 Task: Search one way flight ticket for 1 adult, 1 child, 1 infant in seat in premium economy from Christiansted,st. Croix: Henry E. Rohlsen Airport to Greensboro: Piedmont Triad International Airport on 5-1-2023. Choice of flights is Alaska. Number of bags: 2 carry on bags and 4 checked bags. Price is upto 105000. Outbound departure time preference is 14:00.
Action: Mouse moved to (261, 378)
Screenshot: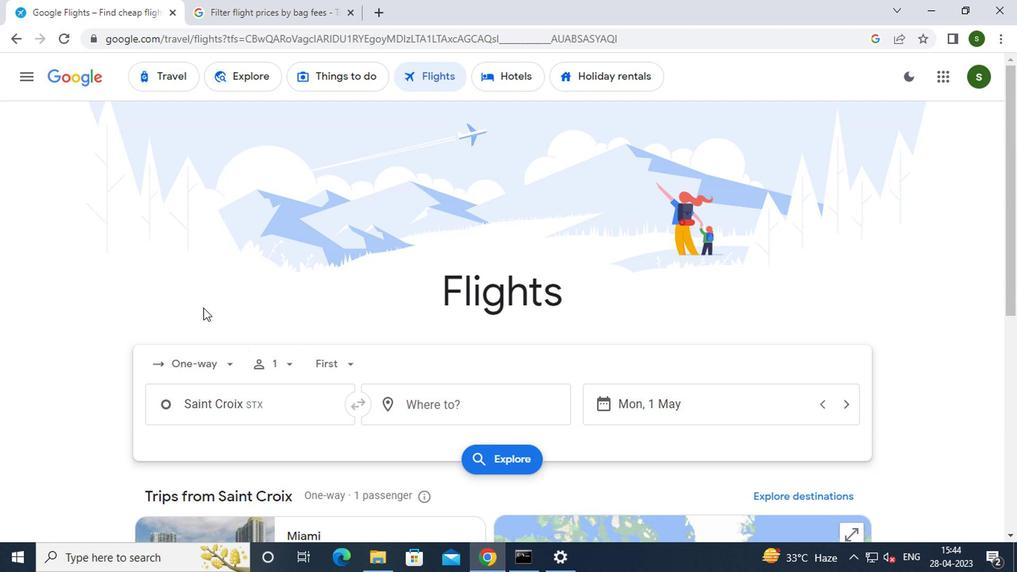 
Action: Mouse pressed left at (261, 378)
Screenshot: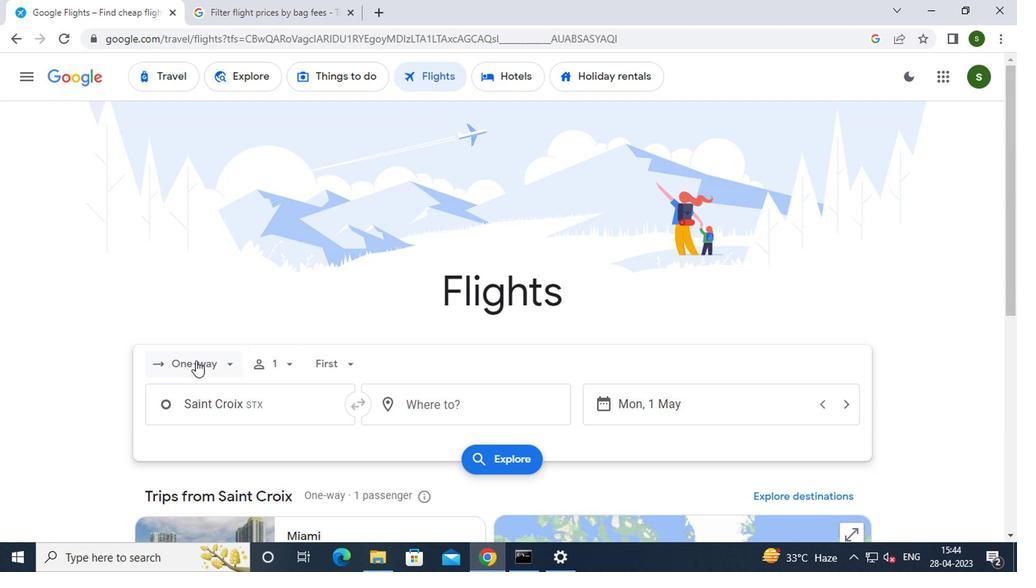 
Action: Mouse moved to (292, 427)
Screenshot: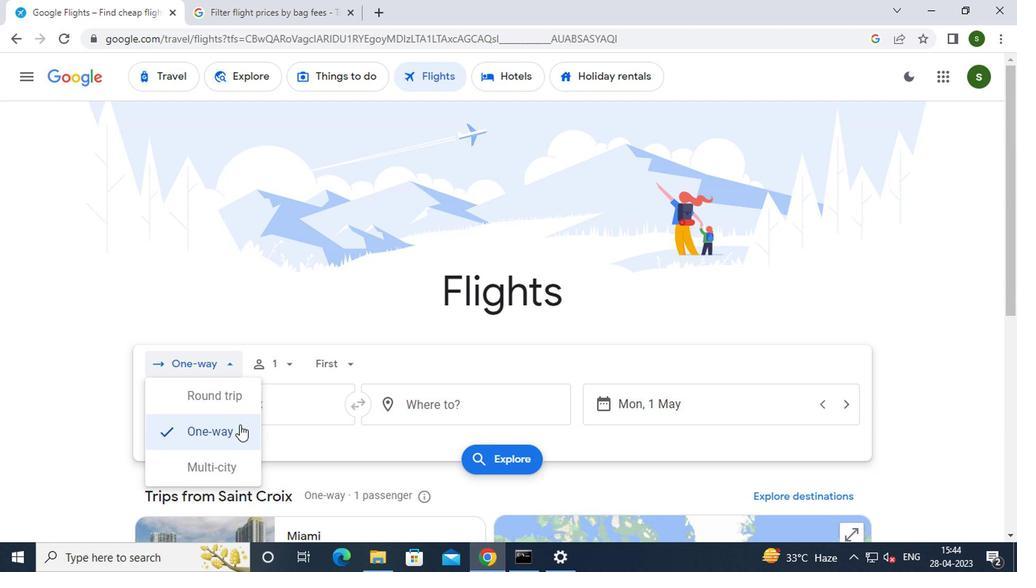 
Action: Mouse pressed left at (292, 427)
Screenshot: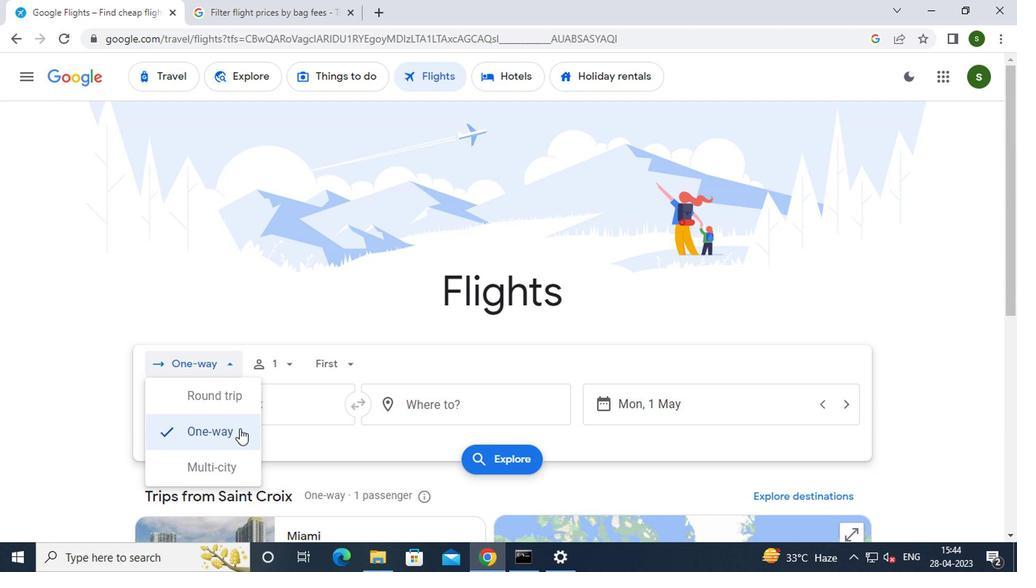 
Action: Mouse moved to (320, 381)
Screenshot: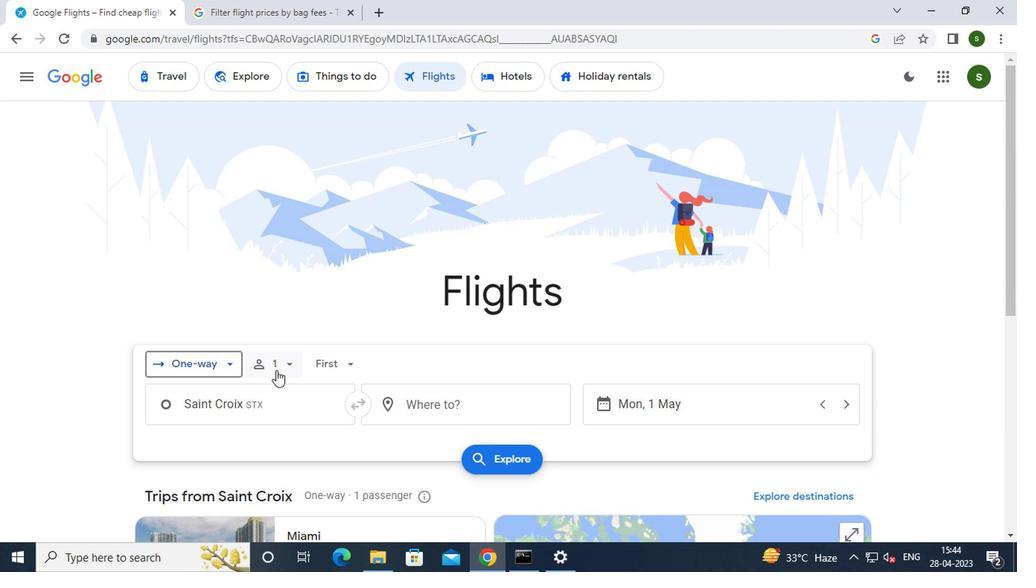 
Action: Mouse pressed left at (320, 381)
Screenshot: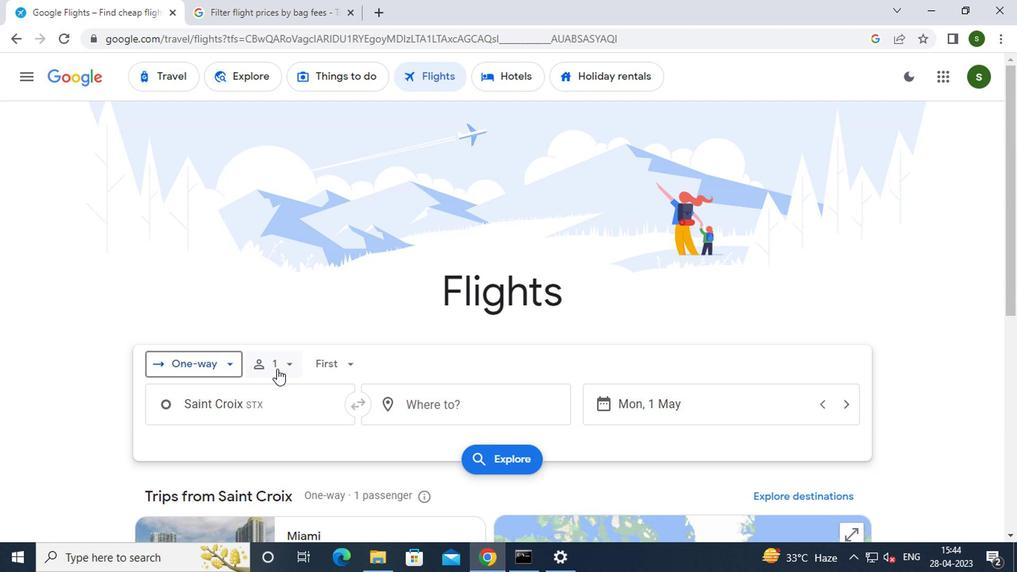 
Action: Mouse moved to (405, 429)
Screenshot: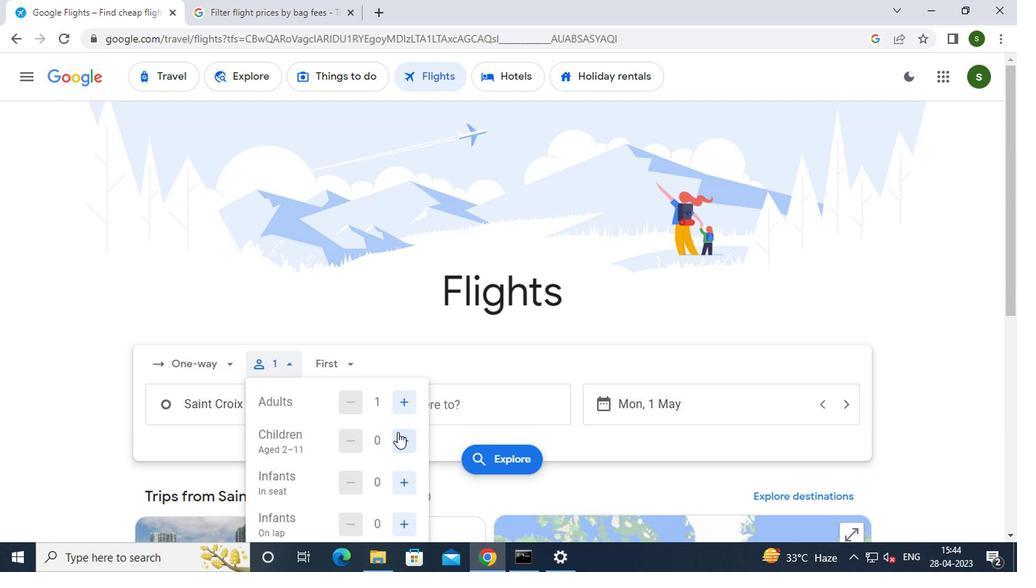
Action: Mouse pressed left at (405, 429)
Screenshot: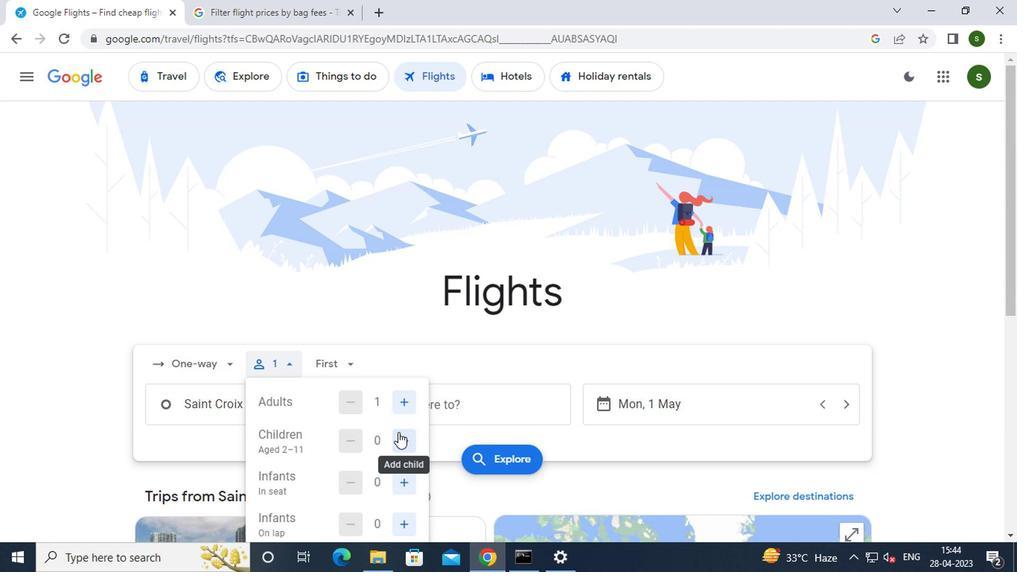 
Action: Mouse moved to (413, 465)
Screenshot: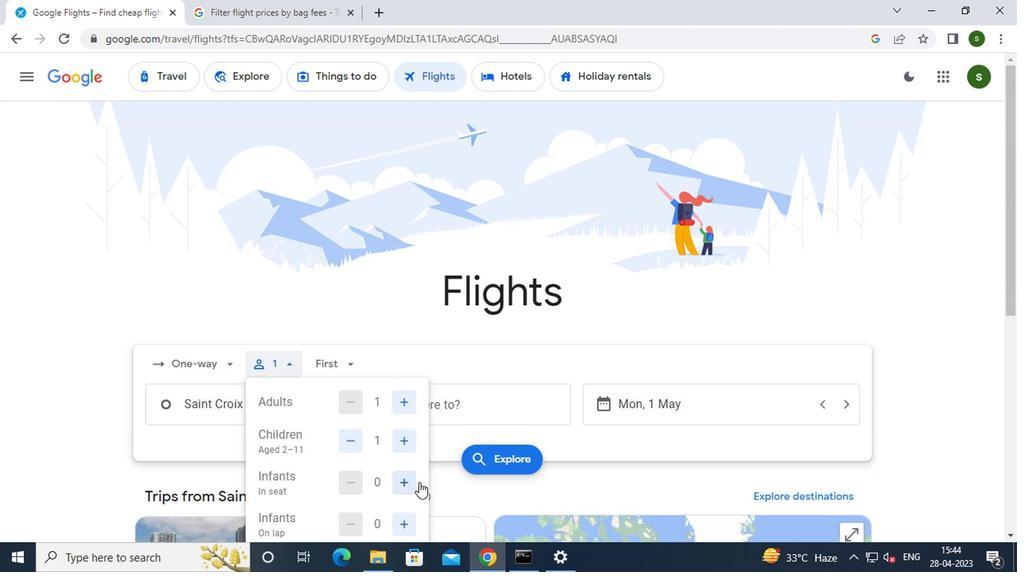 
Action: Mouse pressed left at (413, 465)
Screenshot: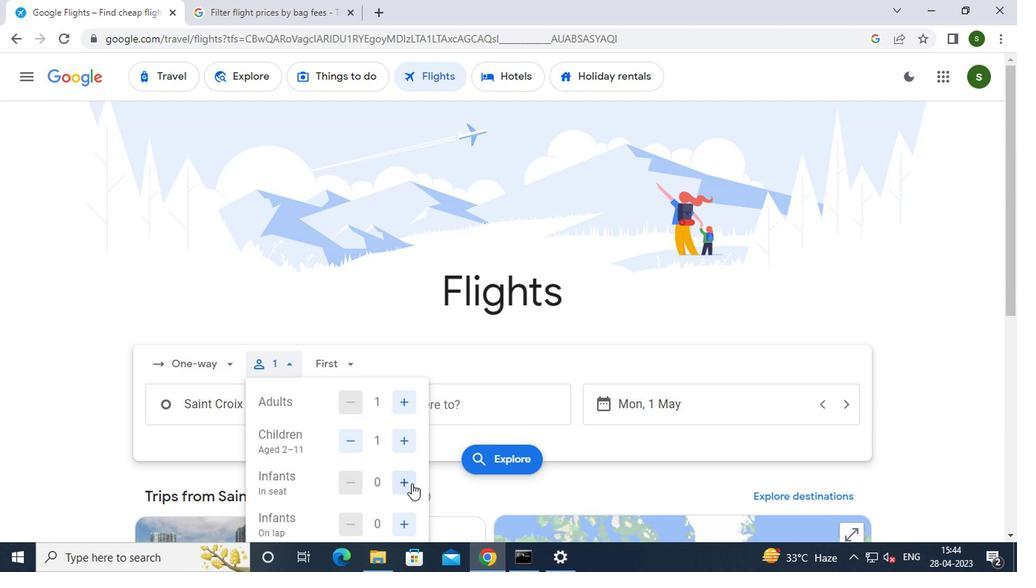 
Action: Mouse moved to (376, 380)
Screenshot: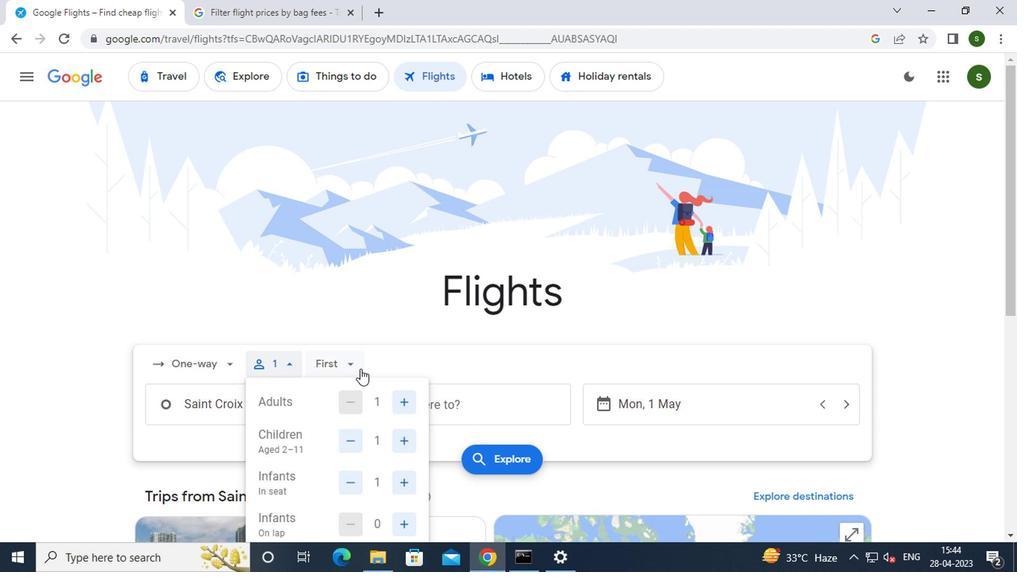 
Action: Mouse pressed left at (376, 380)
Screenshot: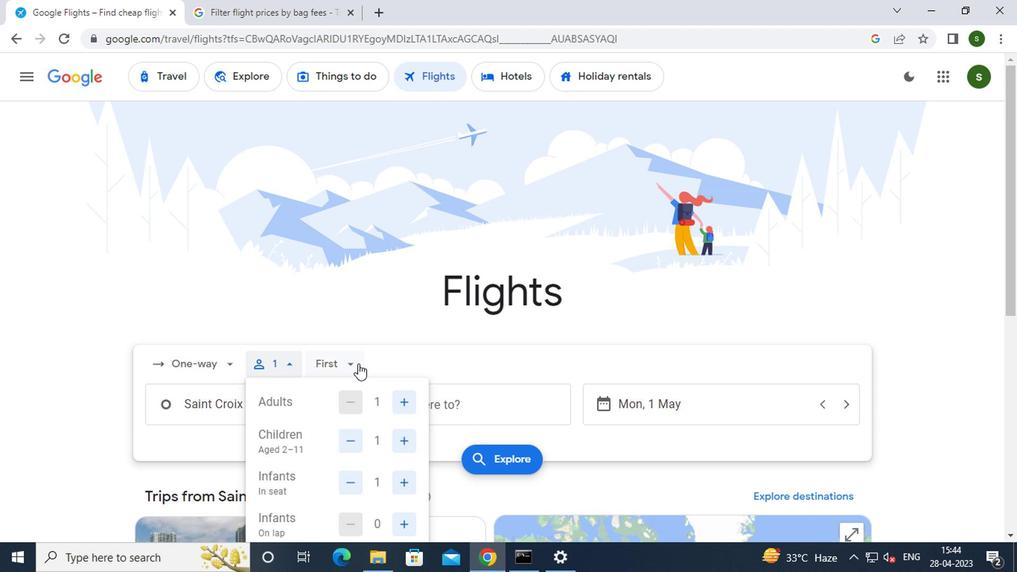 
Action: Mouse moved to (409, 430)
Screenshot: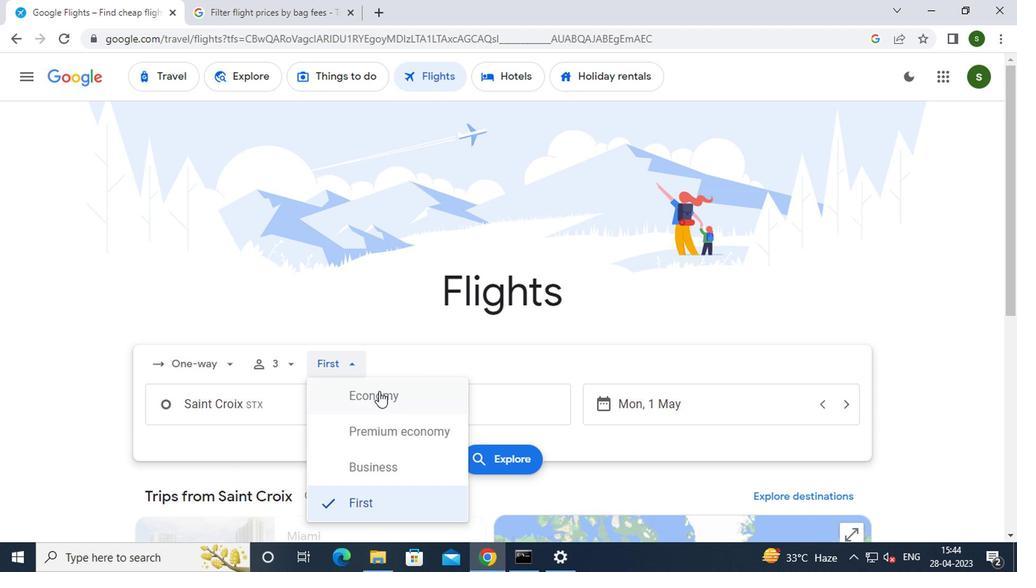 
Action: Mouse pressed left at (409, 430)
Screenshot: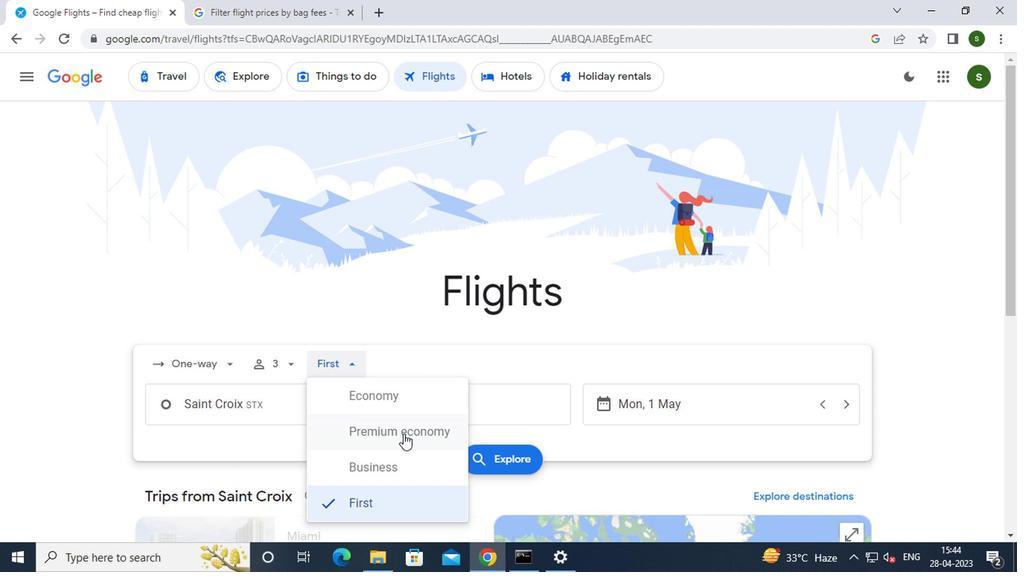 
Action: Mouse moved to (343, 410)
Screenshot: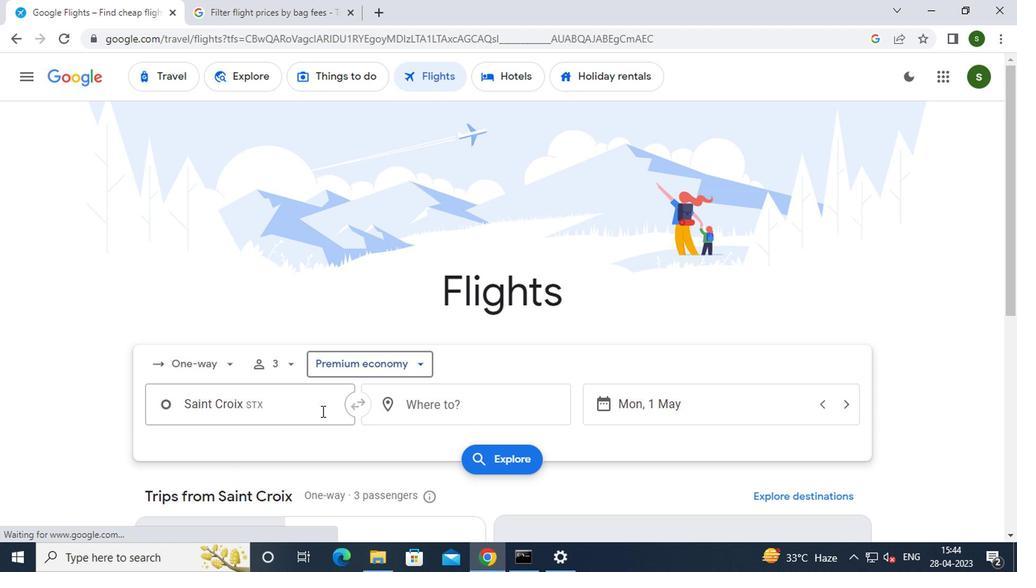 
Action: Mouse pressed left at (343, 410)
Screenshot: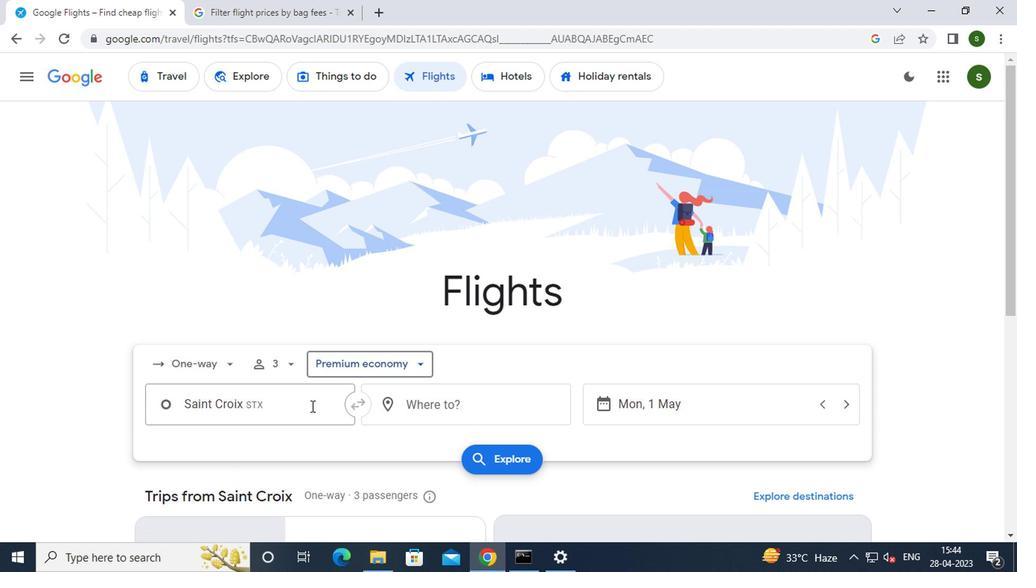 
Action: Key pressed h<Key.caps_lock>enry
Screenshot: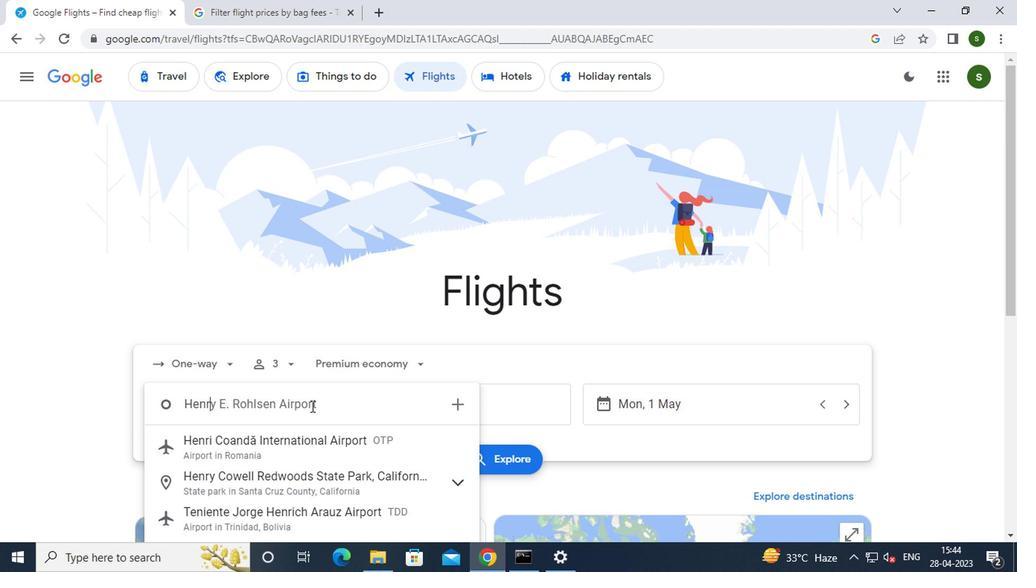 
Action: Mouse moved to (343, 495)
Screenshot: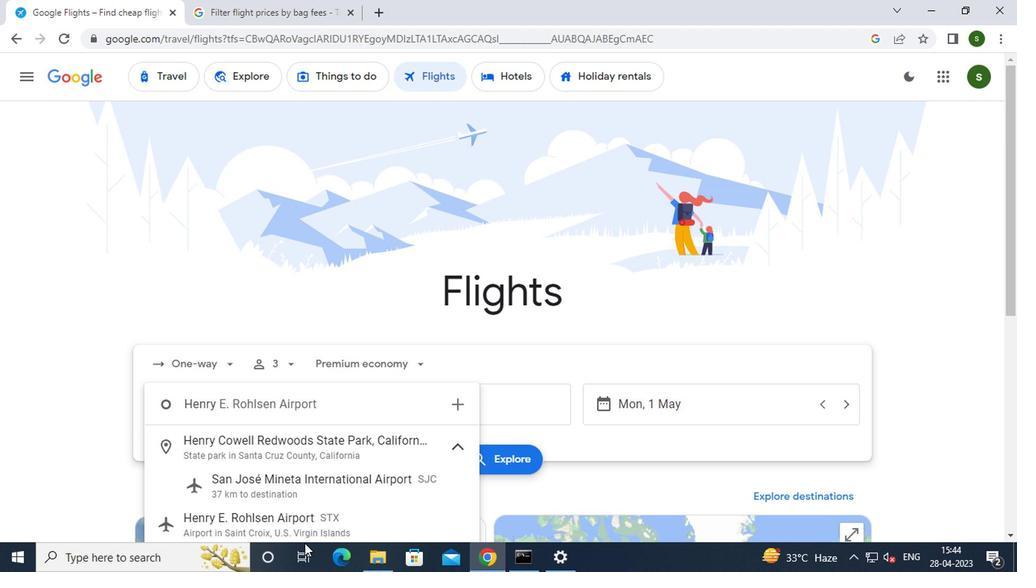 
Action: Mouse pressed left at (343, 495)
Screenshot: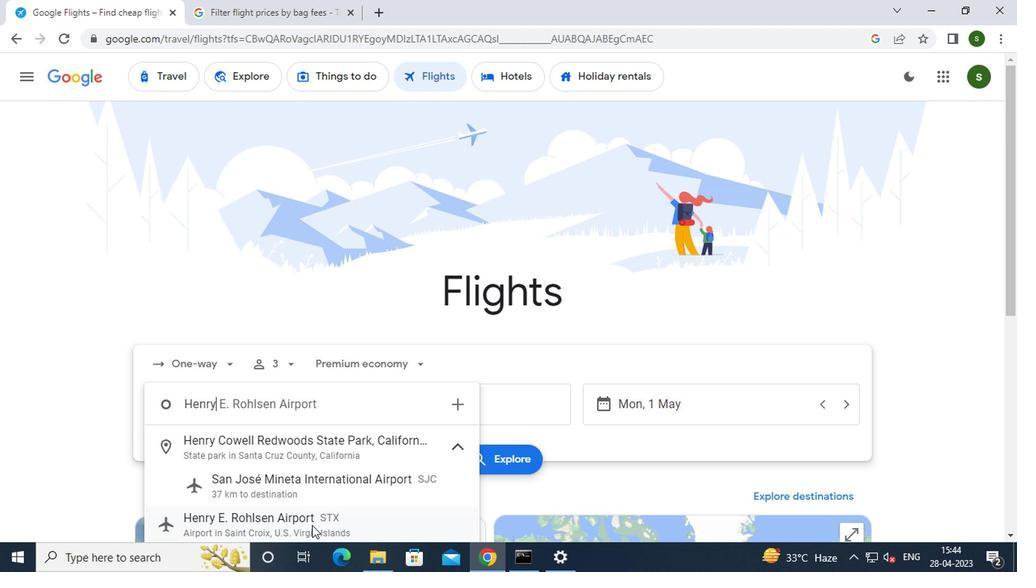 
Action: Mouse moved to (448, 403)
Screenshot: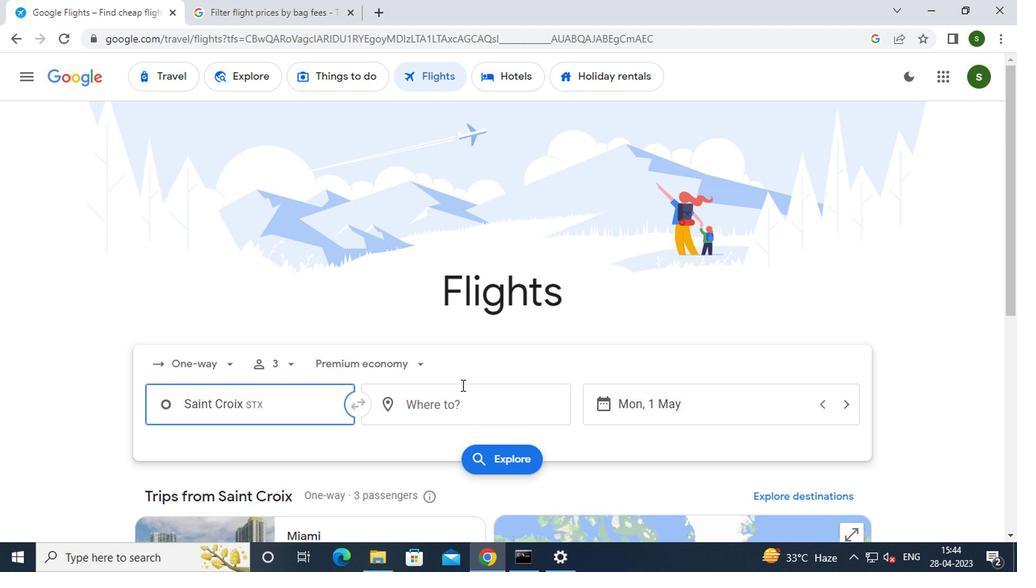 
Action: Mouse pressed left at (448, 403)
Screenshot: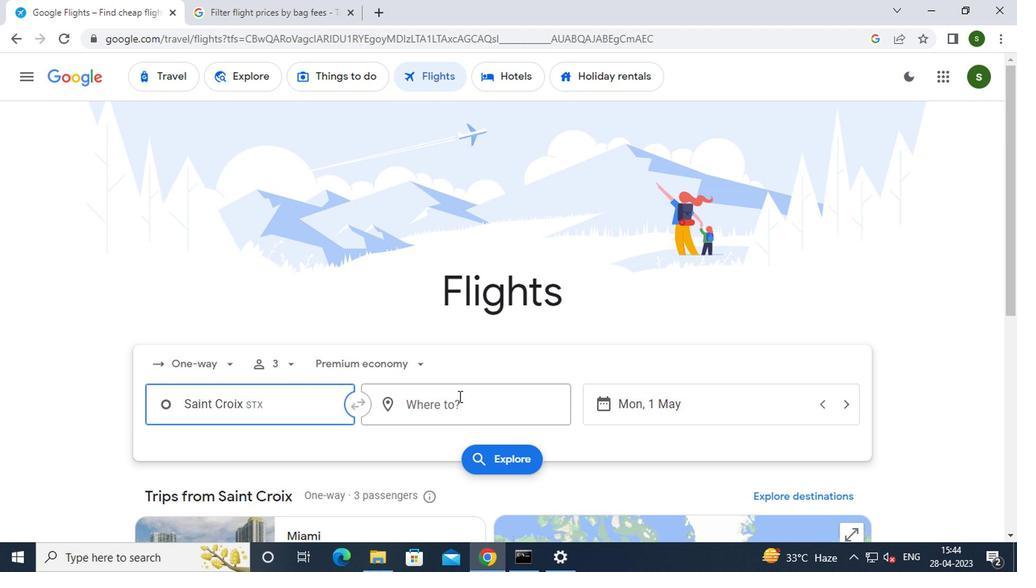 
Action: Key pressed <Key.caps_lock>g<Key.caps_lock>reensboro
Screenshot: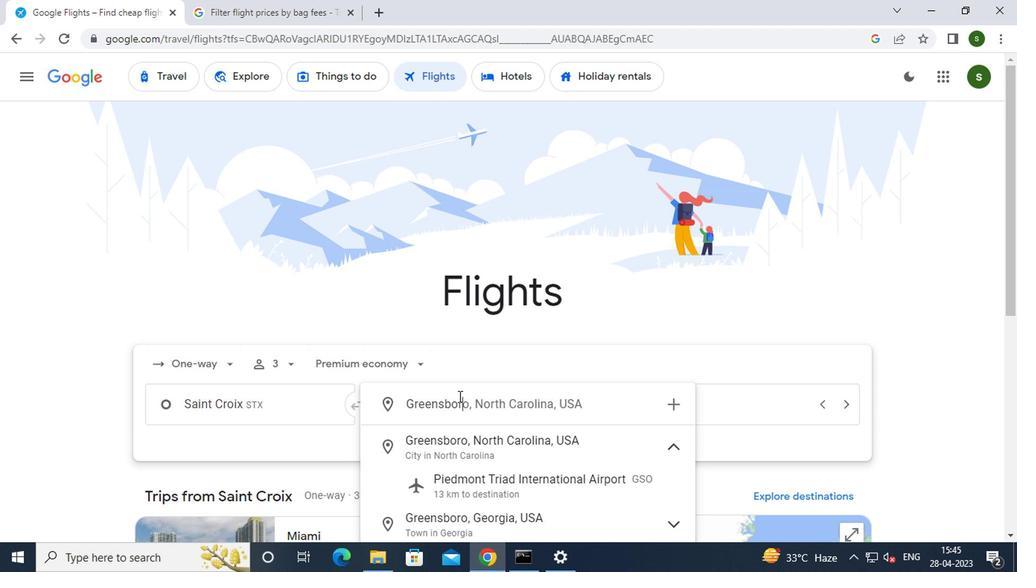 
Action: Mouse moved to (467, 465)
Screenshot: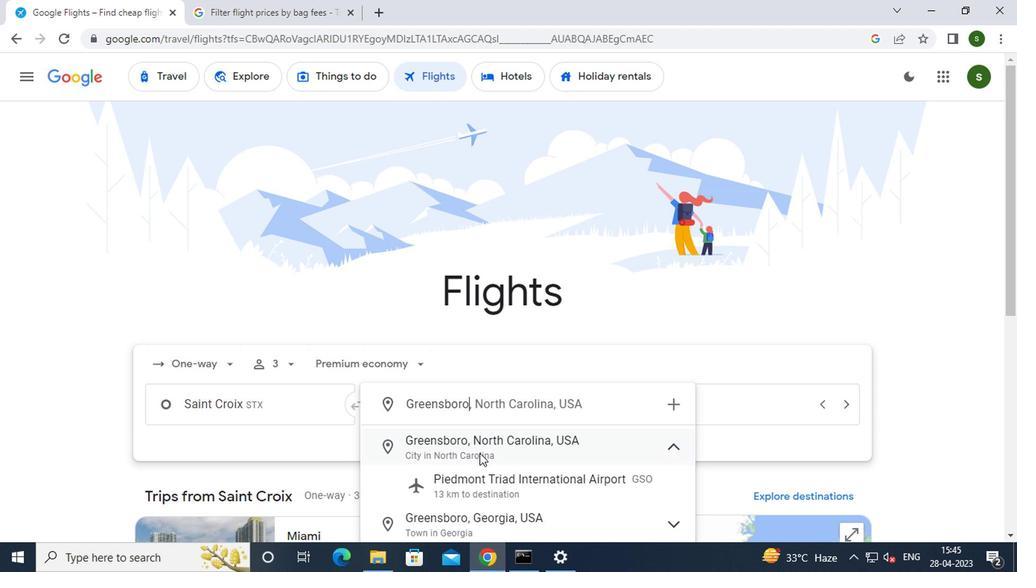 
Action: Mouse pressed left at (467, 465)
Screenshot: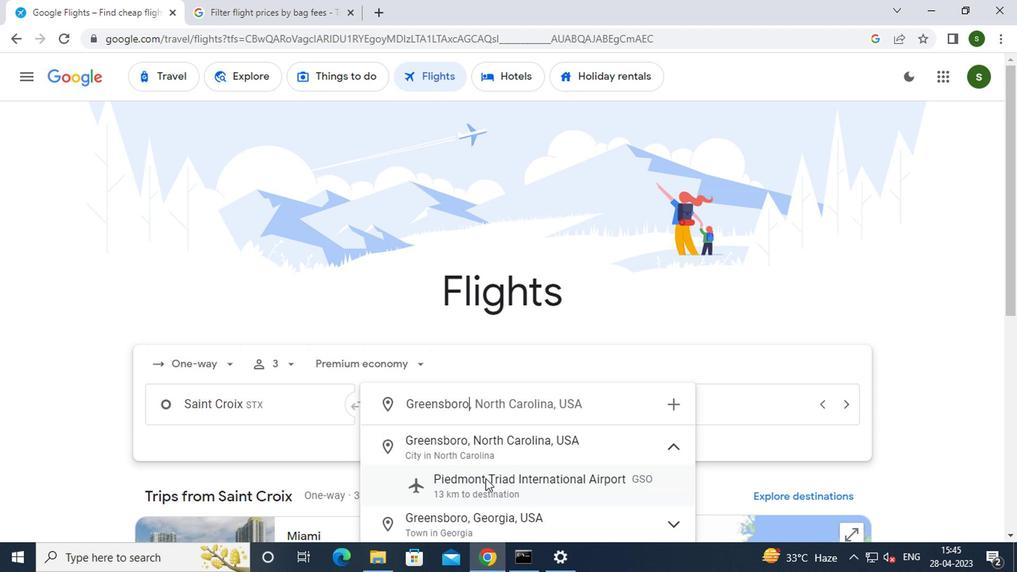 
Action: Mouse moved to (635, 408)
Screenshot: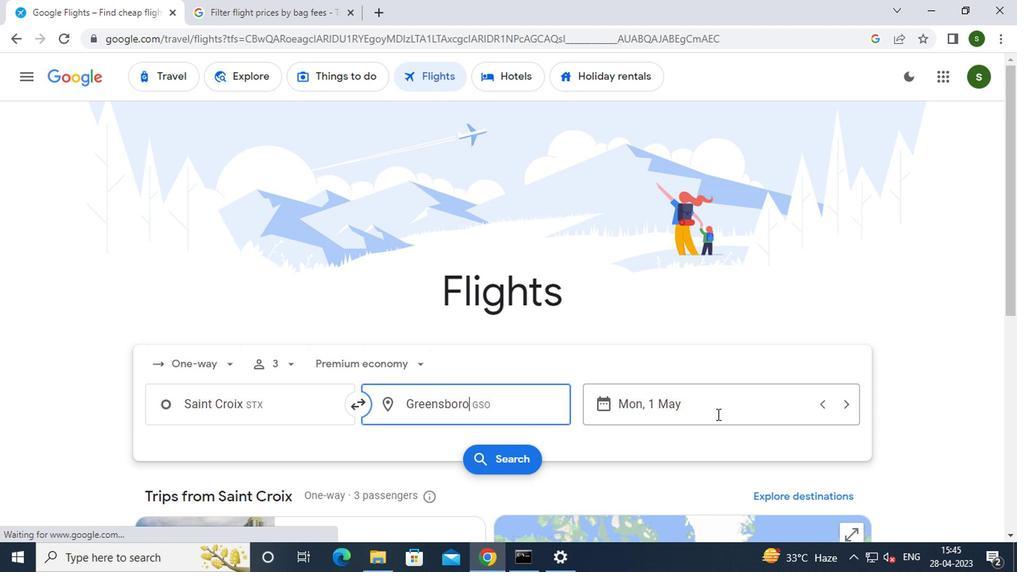 
Action: Mouse pressed left at (635, 408)
Screenshot: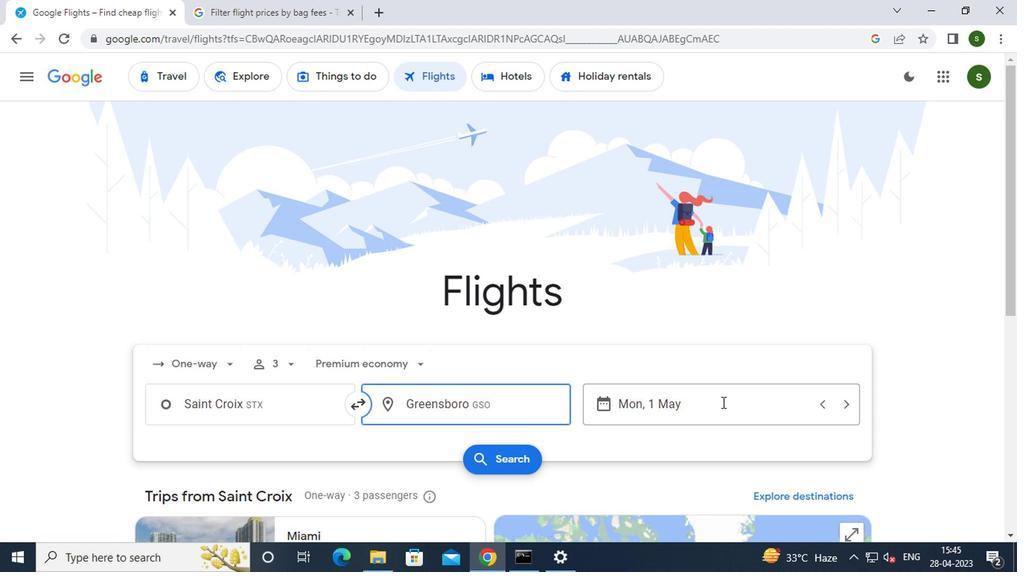 
Action: Mouse moved to (581, 307)
Screenshot: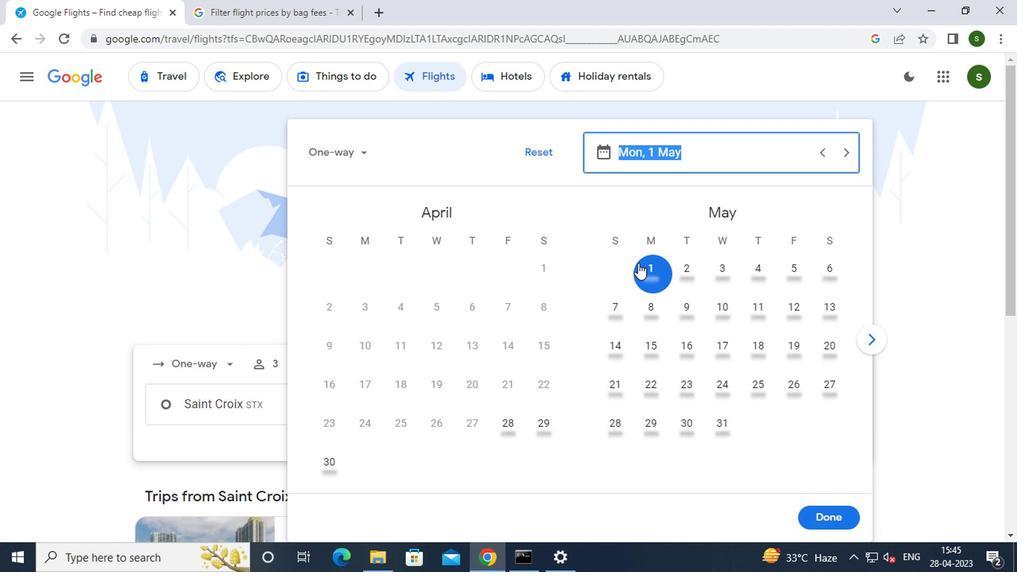 
Action: Mouse pressed left at (581, 307)
Screenshot: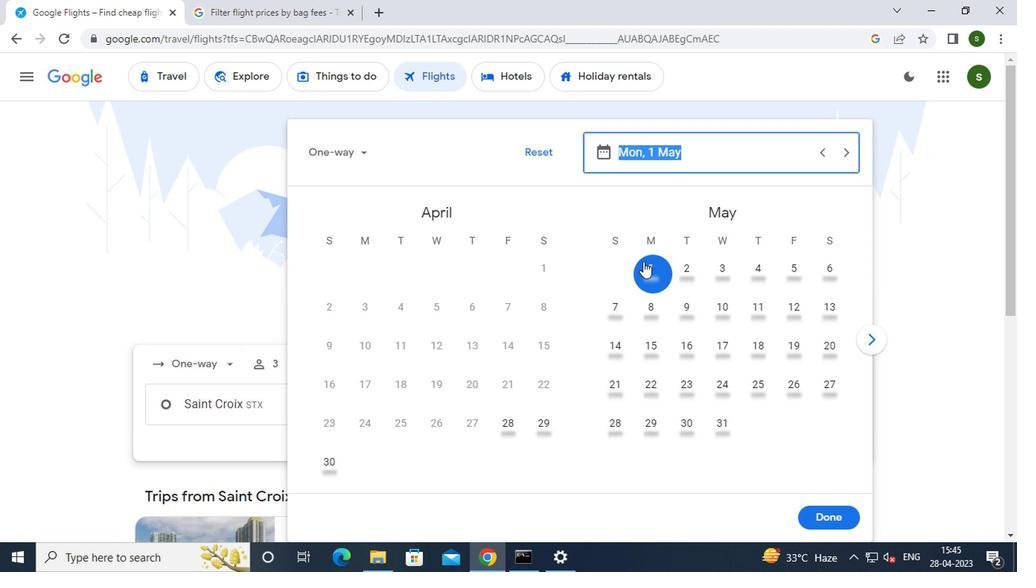 
Action: Mouse moved to (713, 490)
Screenshot: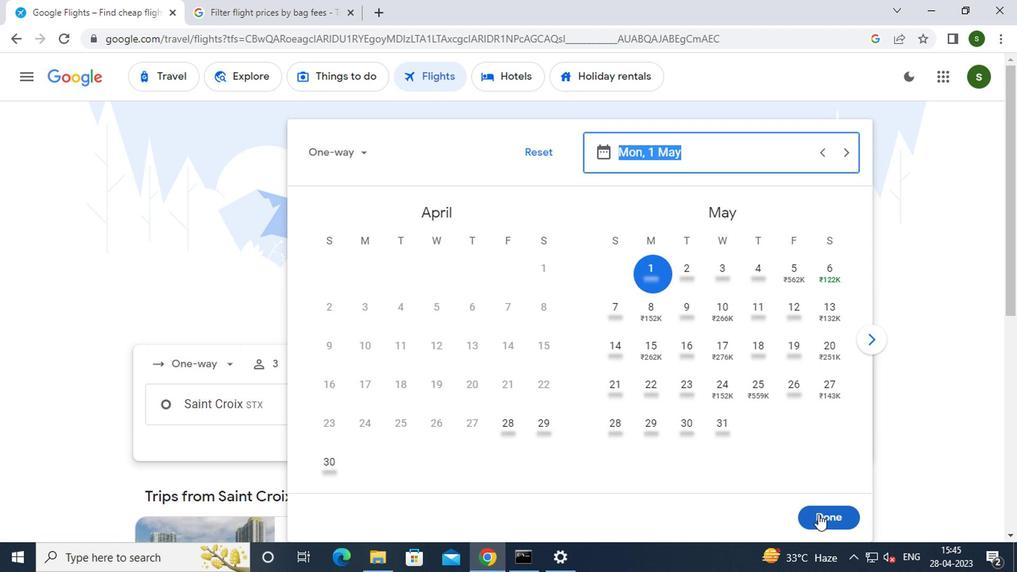 
Action: Mouse pressed left at (713, 490)
Screenshot: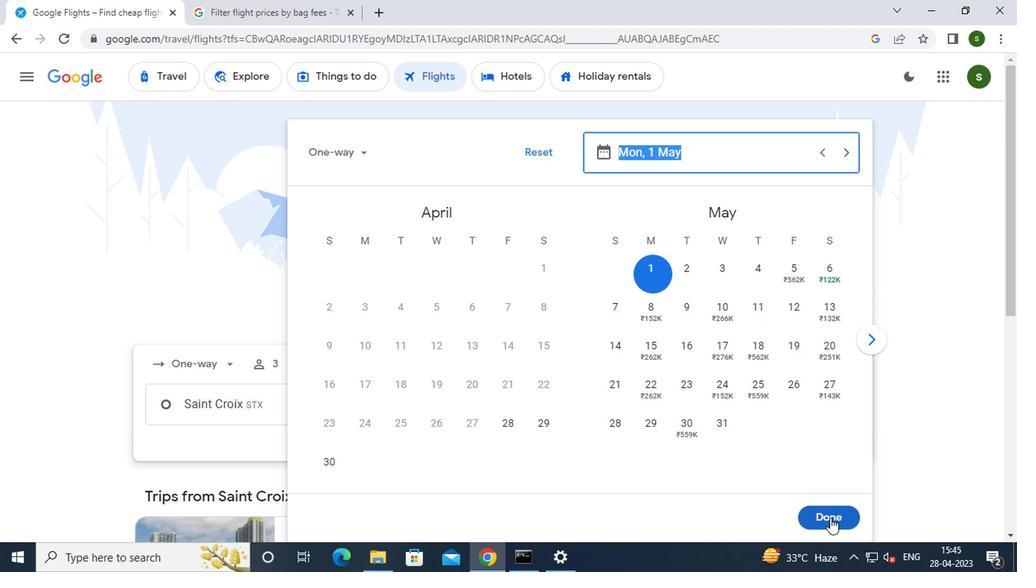 
Action: Mouse moved to (493, 447)
Screenshot: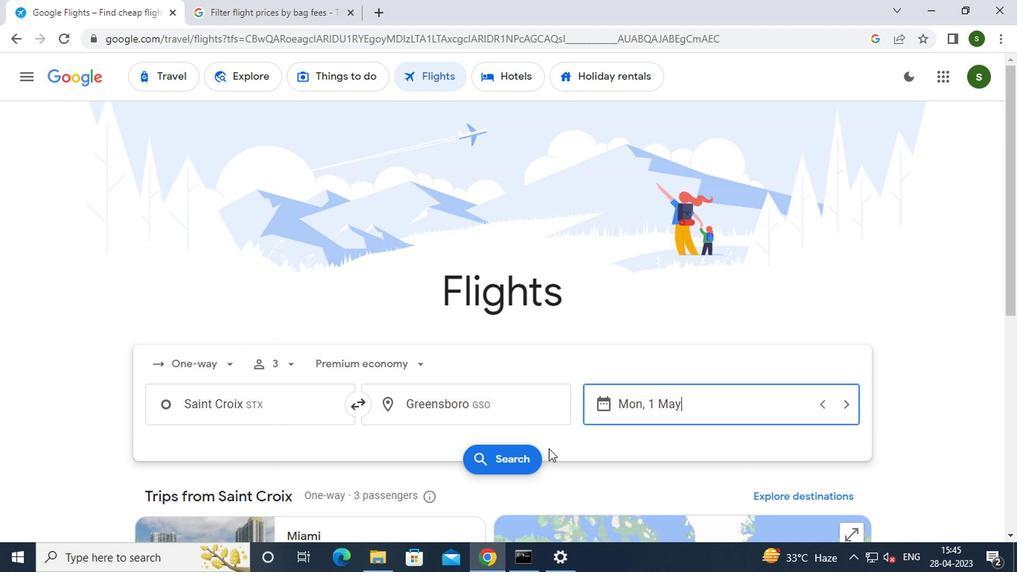 
Action: Mouse pressed left at (493, 447)
Screenshot: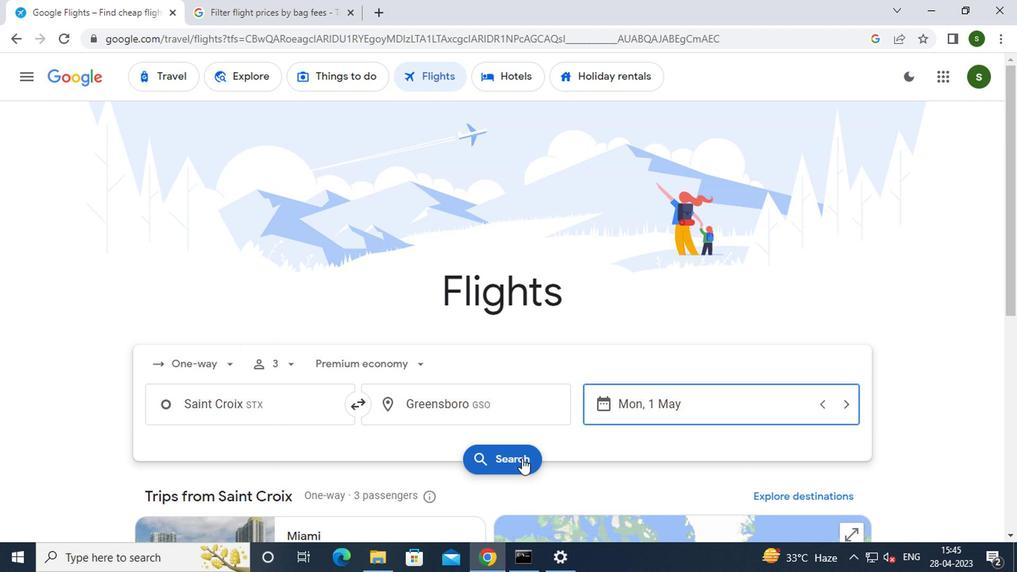 
Action: Mouse moved to (246, 278)
Screenshot: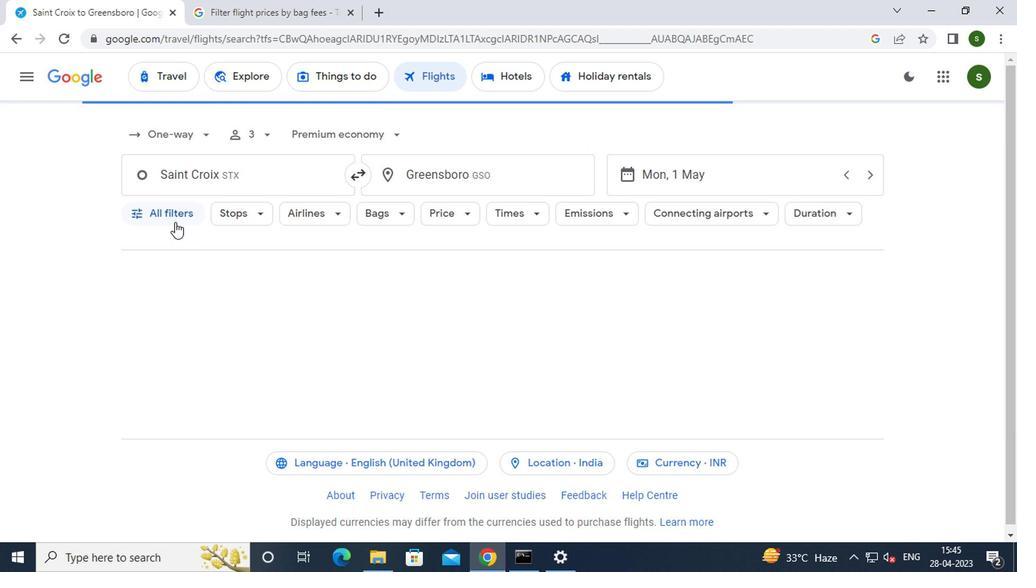 
Action: Mouse pressed left at (246, 278)
Screenshot: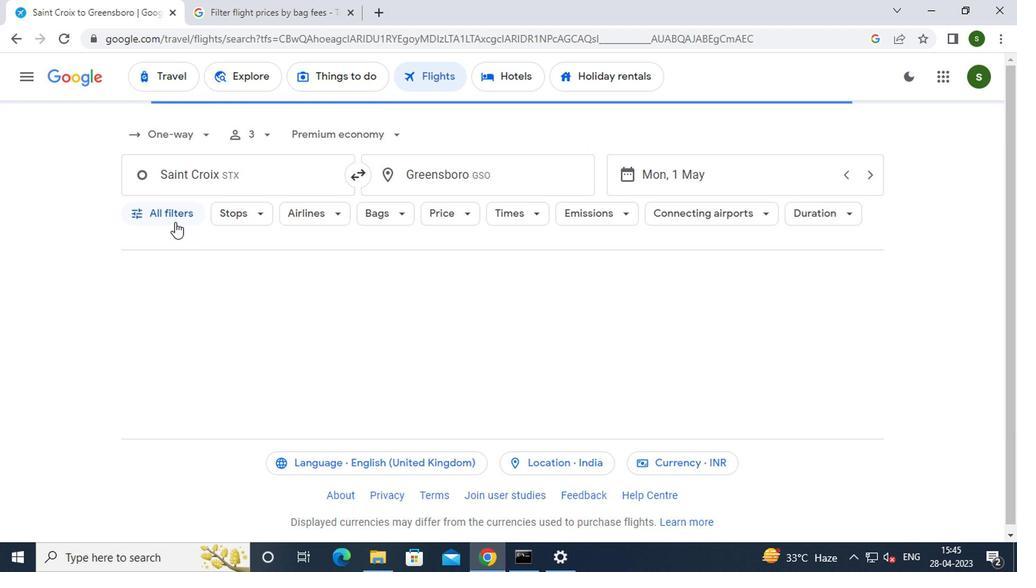 
Action: Mouse moved to (288, 338)
Screenshot: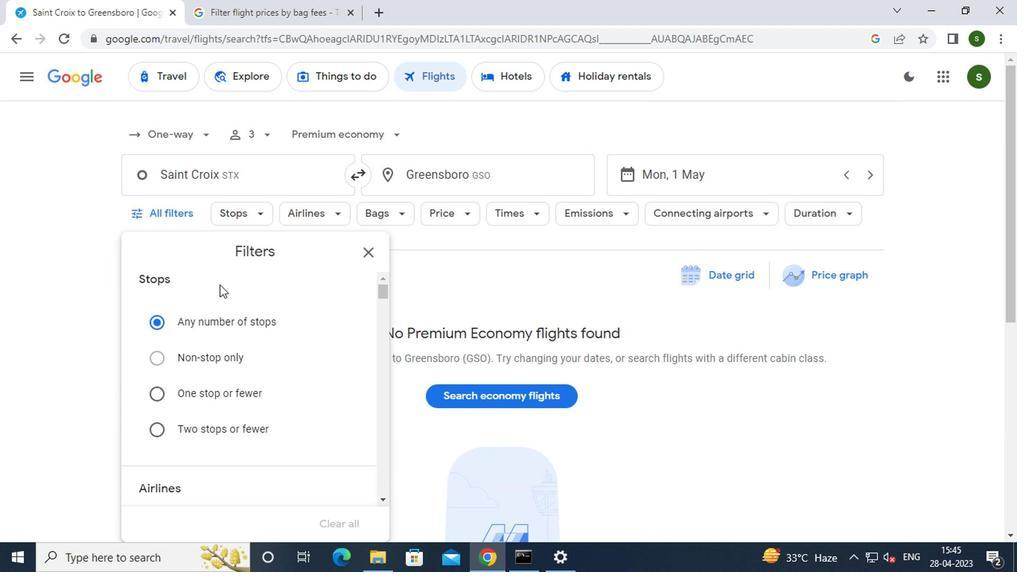 
Action: Mouse scrolled (288, 337) with delta (0, 0)
Screenshot: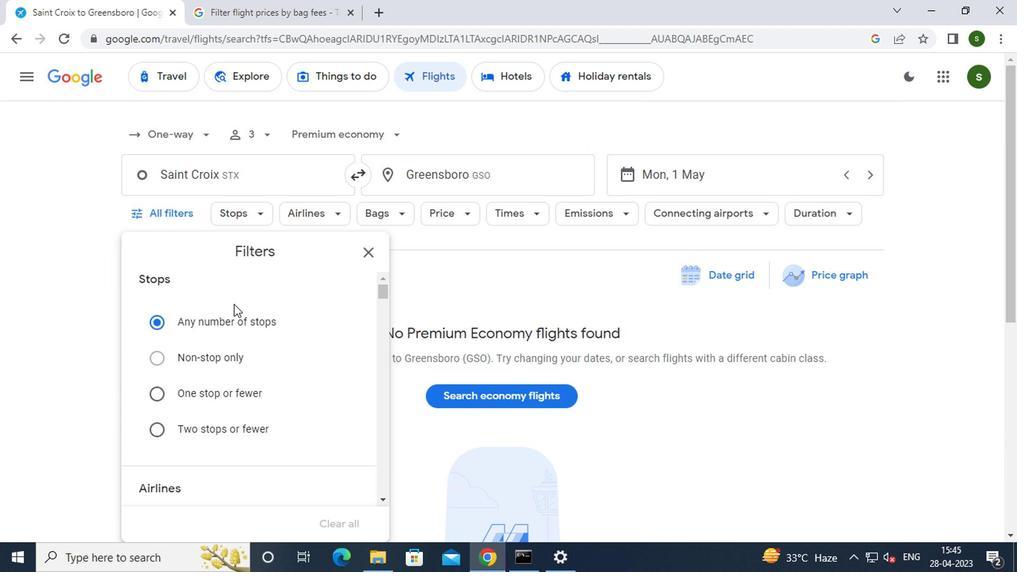 
Action: Mouse scrolled (288, 337) with delta (0, 0)
Screenshot: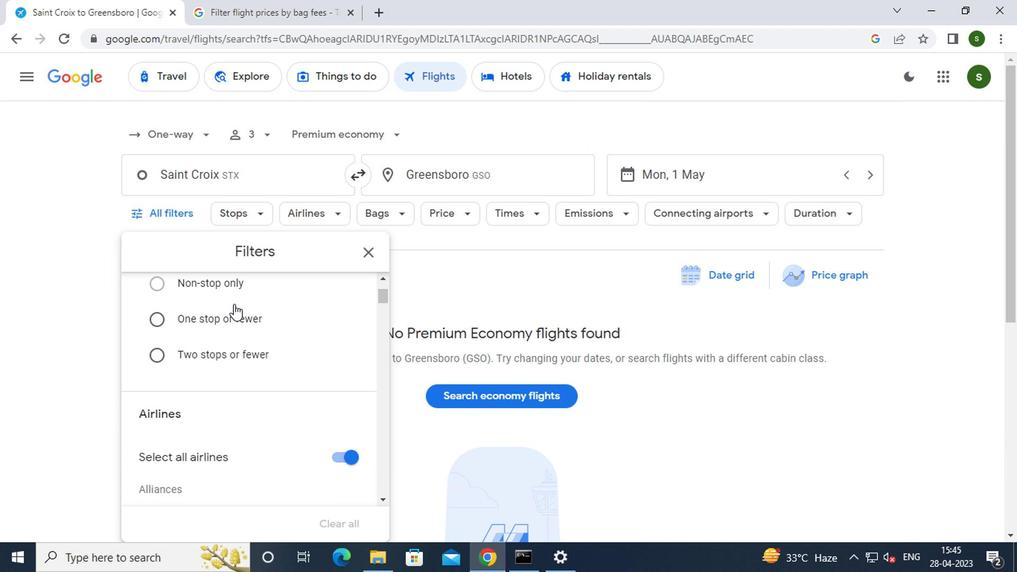 
Action: Mouse moved to (368, 394)
Screenshot: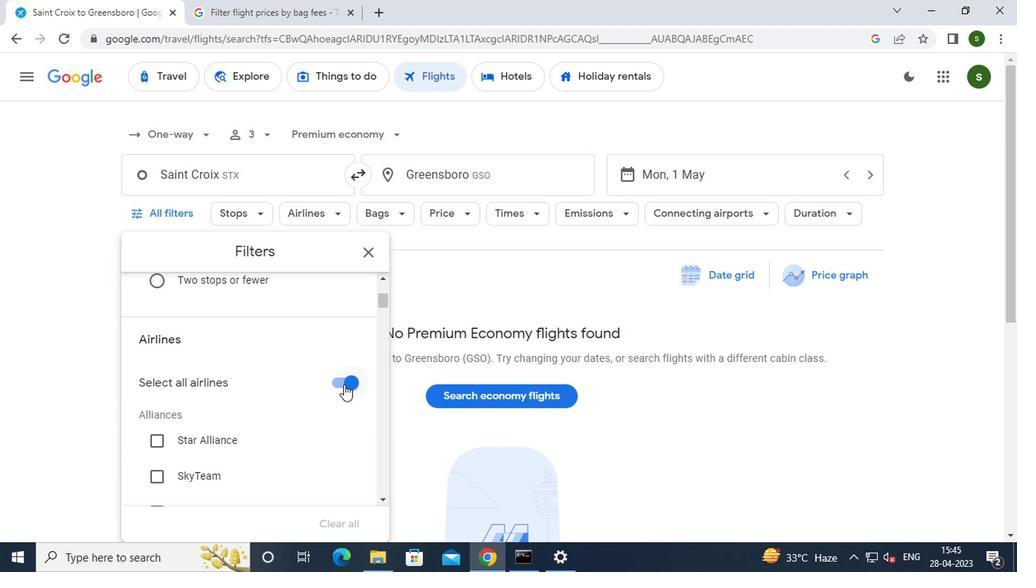 
Action: Mouse pressed left at (368, 394)
Screenshot: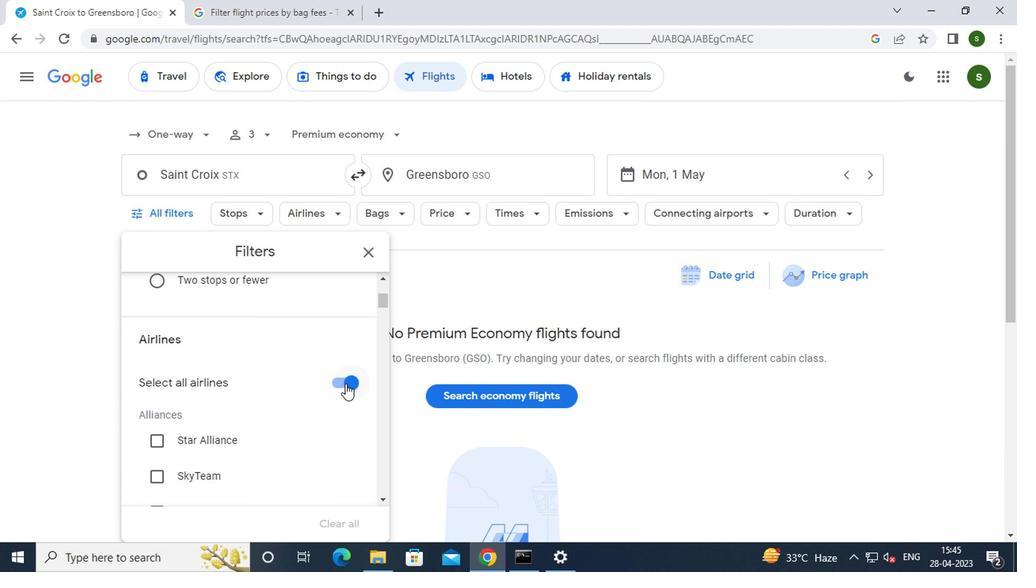 
Action: Mouse moved to (343, 393)
Screenshot: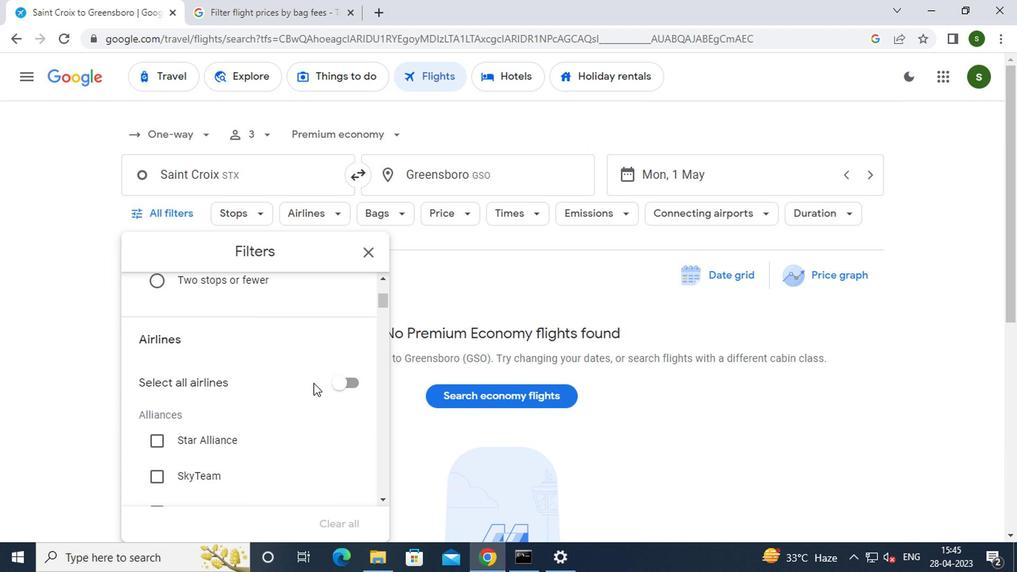 
Action: Mouse scrolled (343, 392) with delta (0, 0)
Screenshot: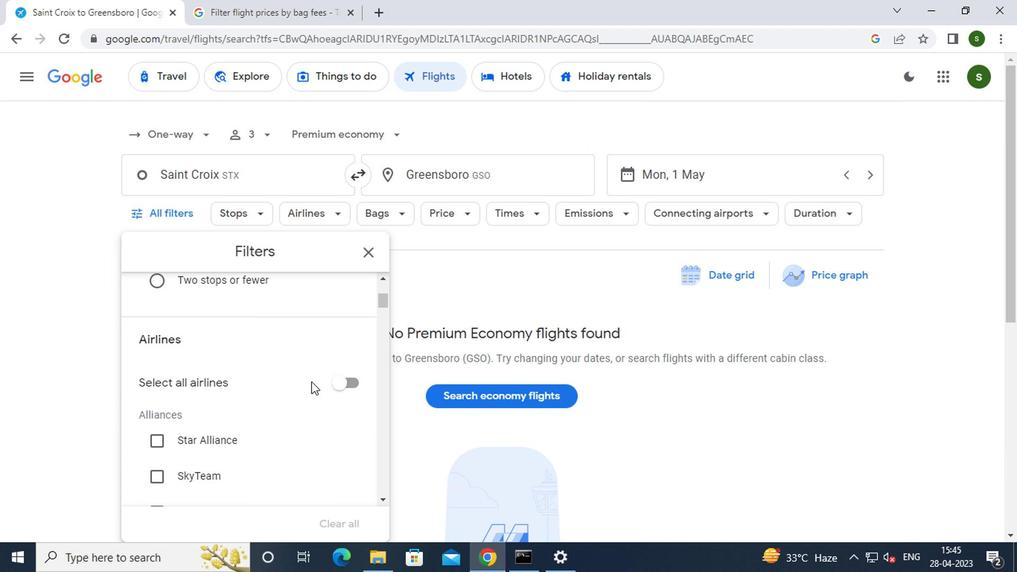 
Action: Mouse scrolled (343, 392) with delta (0, 0)
Screenshot: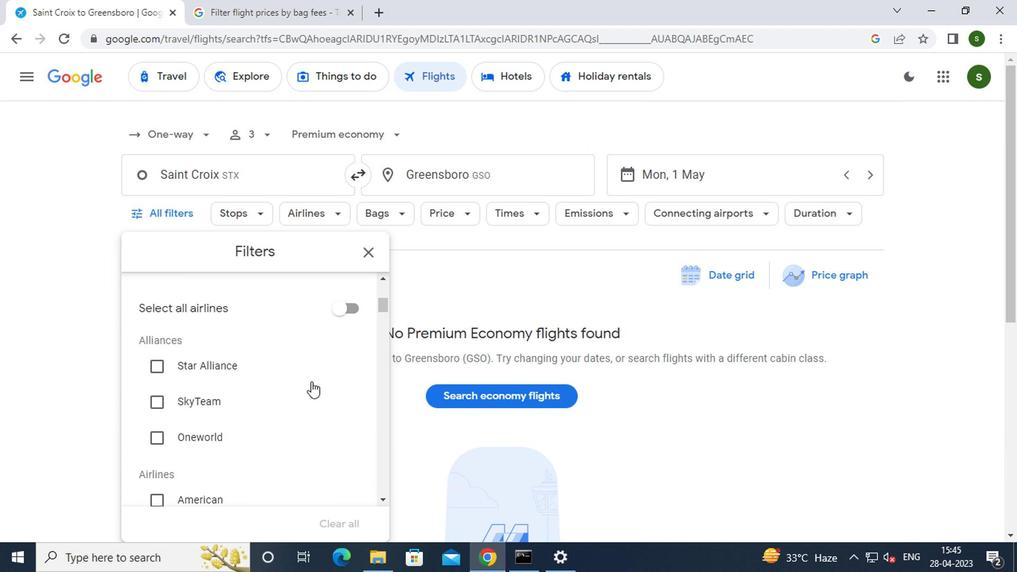 
Action: Mouse scrolled (343, 392) with delta (0, 0)
Screenshot: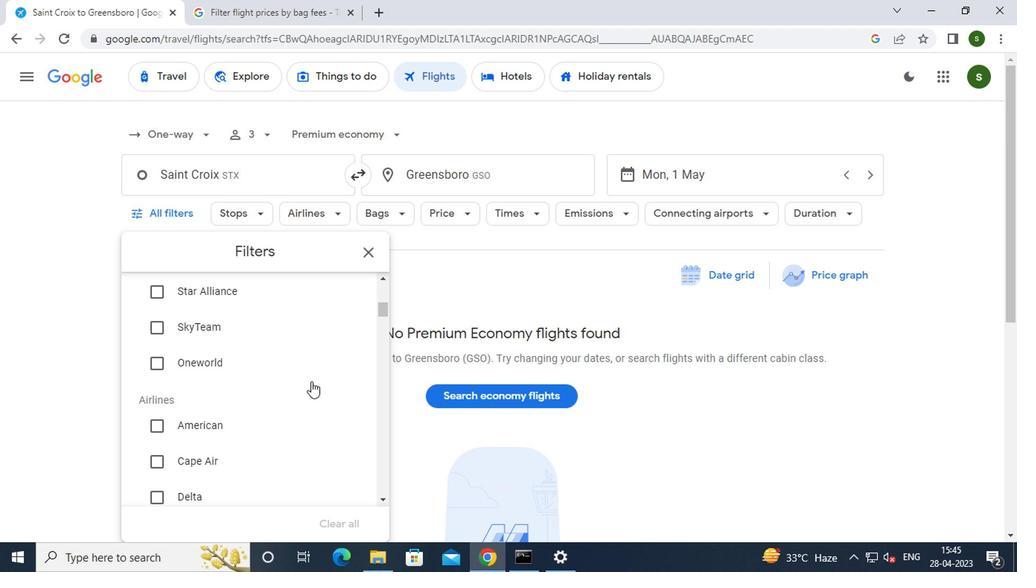 
Action: Mouse scrolled (343, 392) with delta (0, 0)
Screenshot: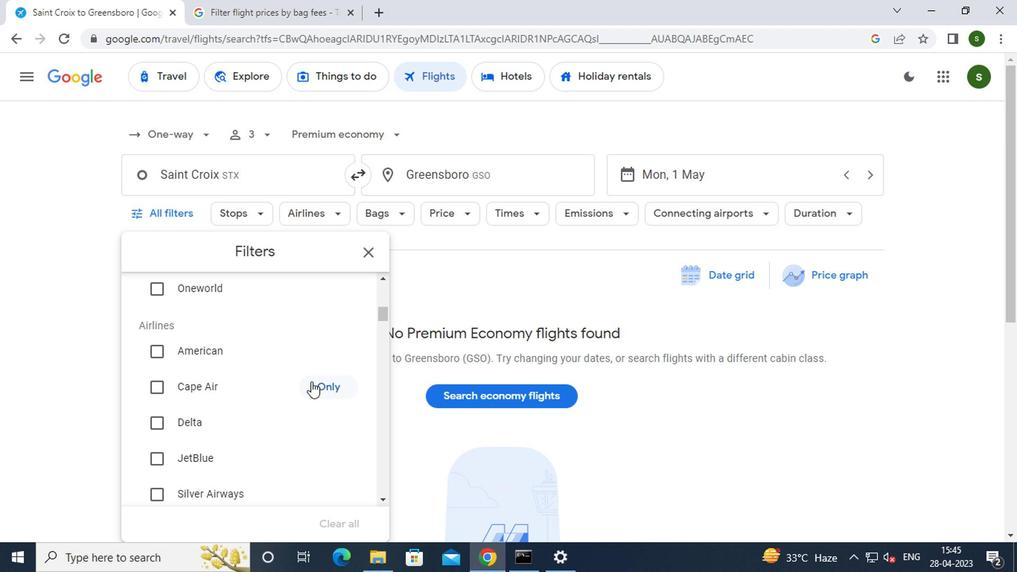 
Action: Mouse scrolled (343, 392) with delta (0, 0)
Screenshot: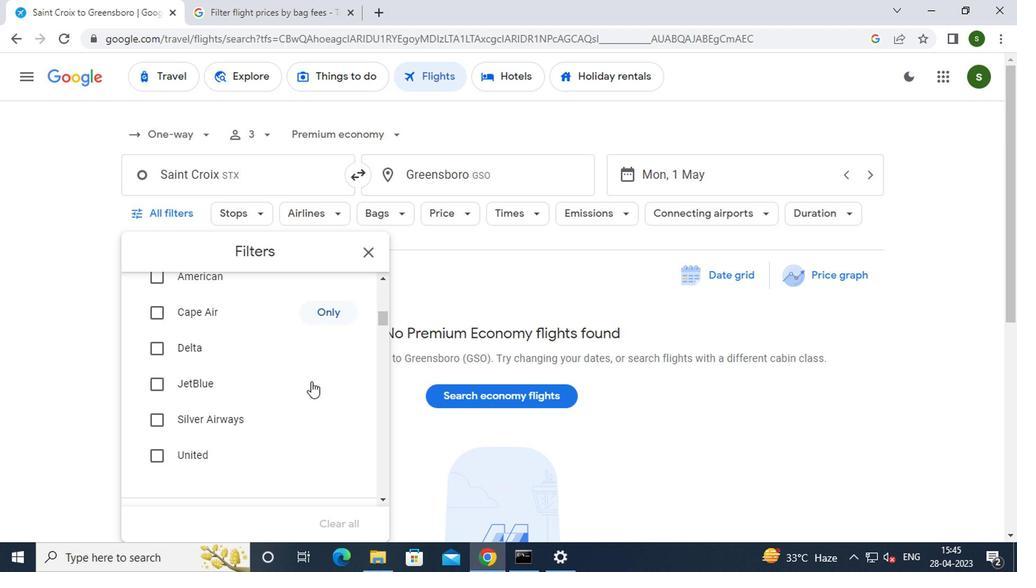 
Action: Mouse scrolled (343, 392) with delta (0, 0)
Screenshot: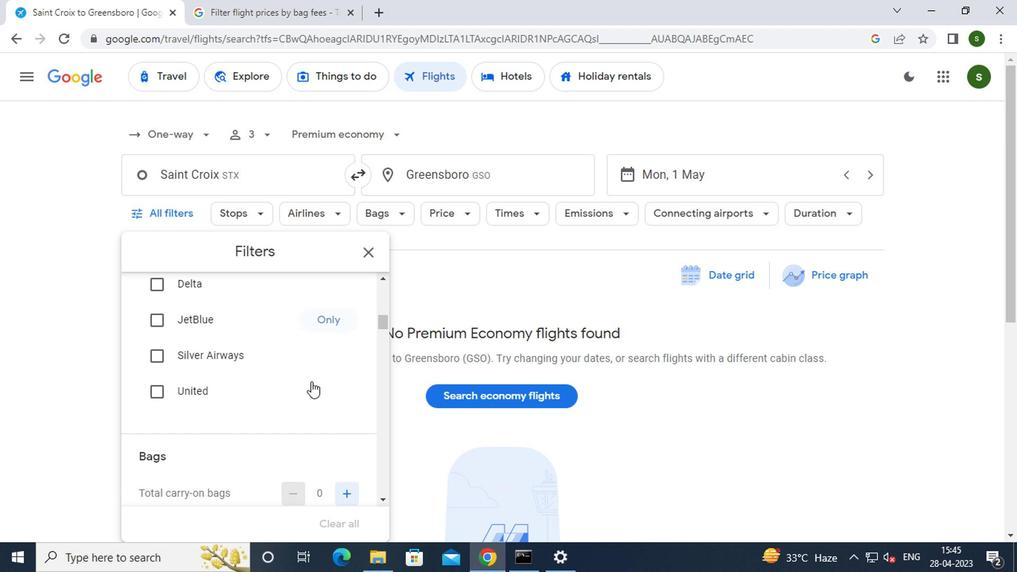 
Action: Mouse moved to (369, 410)
Screenshot: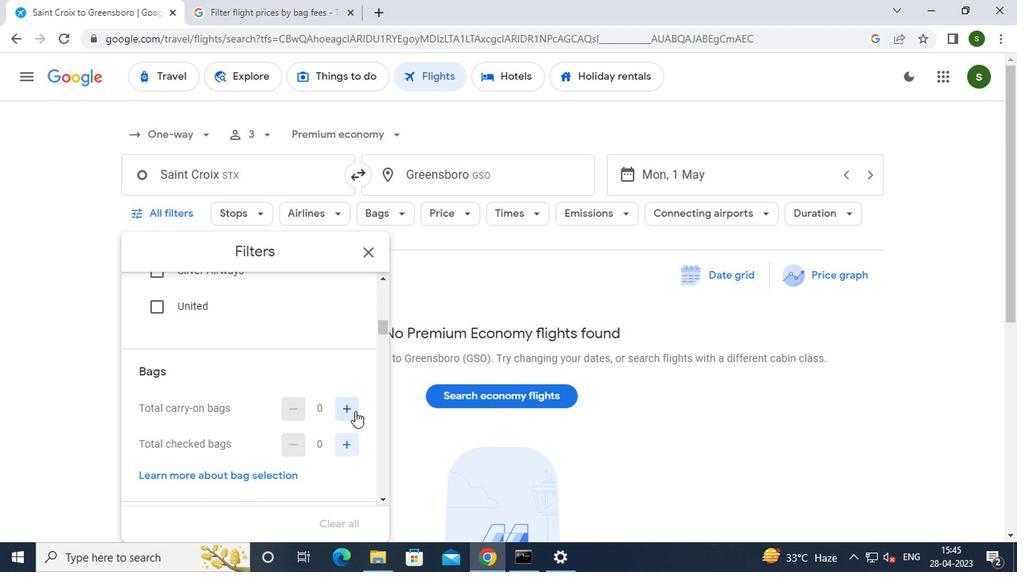 
Action: Mouse pressed left at (369, 410)
Screenshot: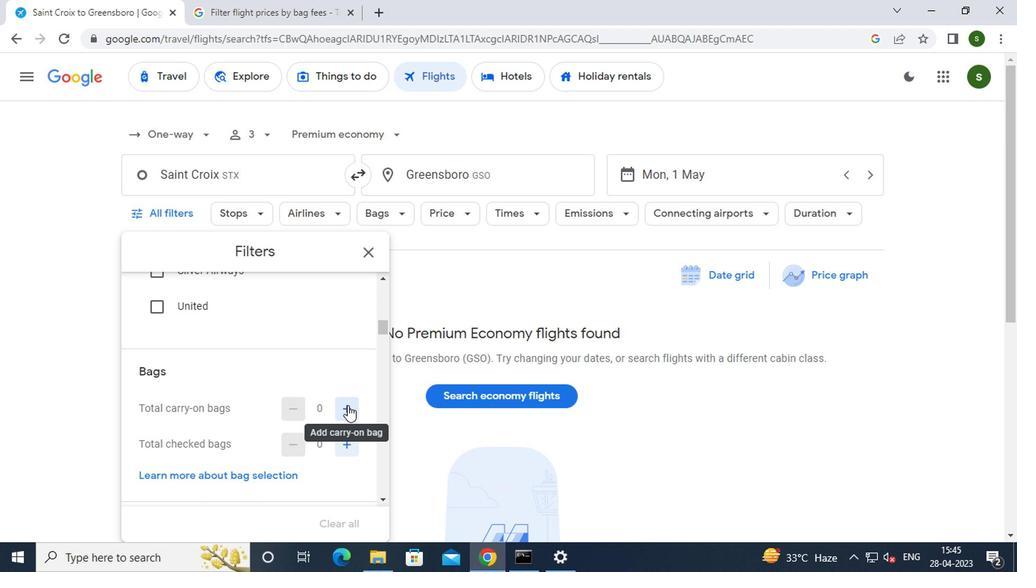 
Action: Mouse pressed left at (369, 410)
Screenshot: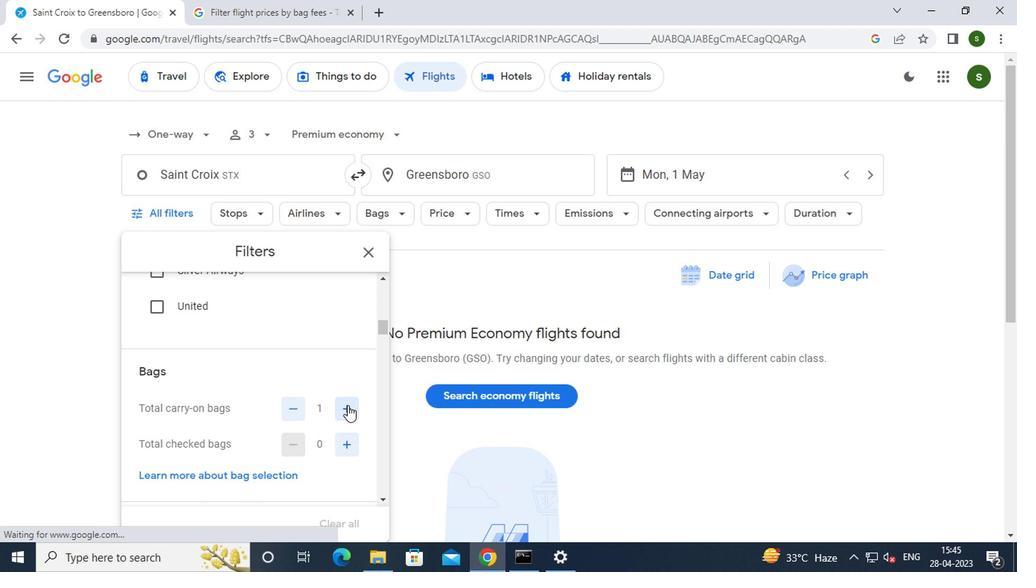 
Action: Mouse moved to (368, 432)
Screenshot: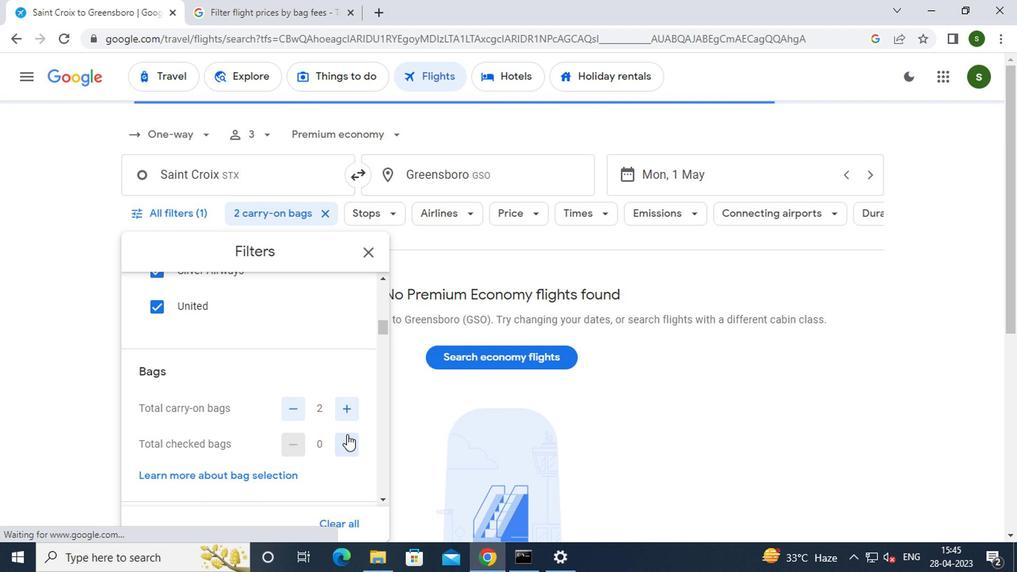 
Action: Mouse pressed left at (368, 432)
Screenshot: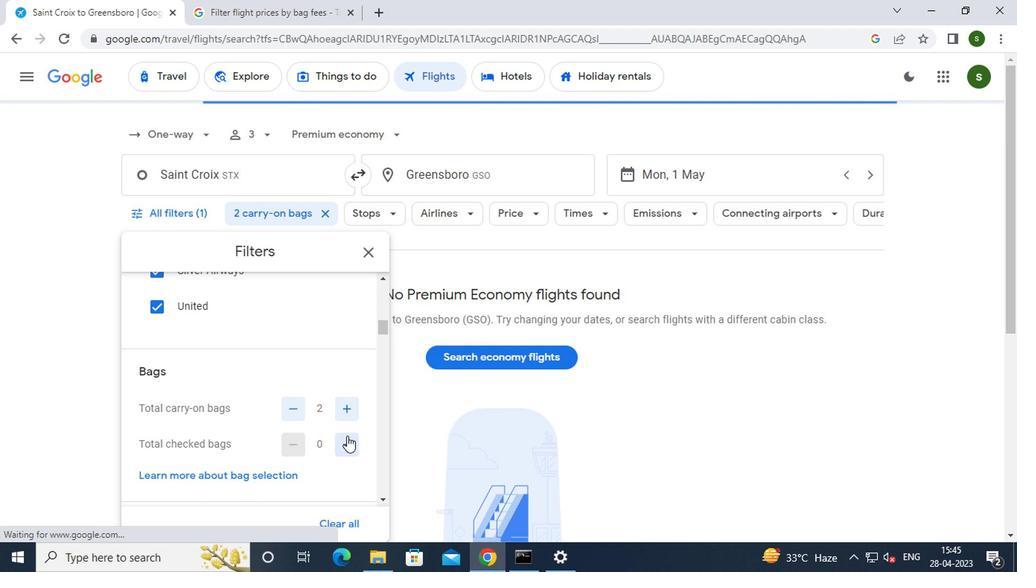 
Action: Mouse pressed left at (368, 432)
Screenshot: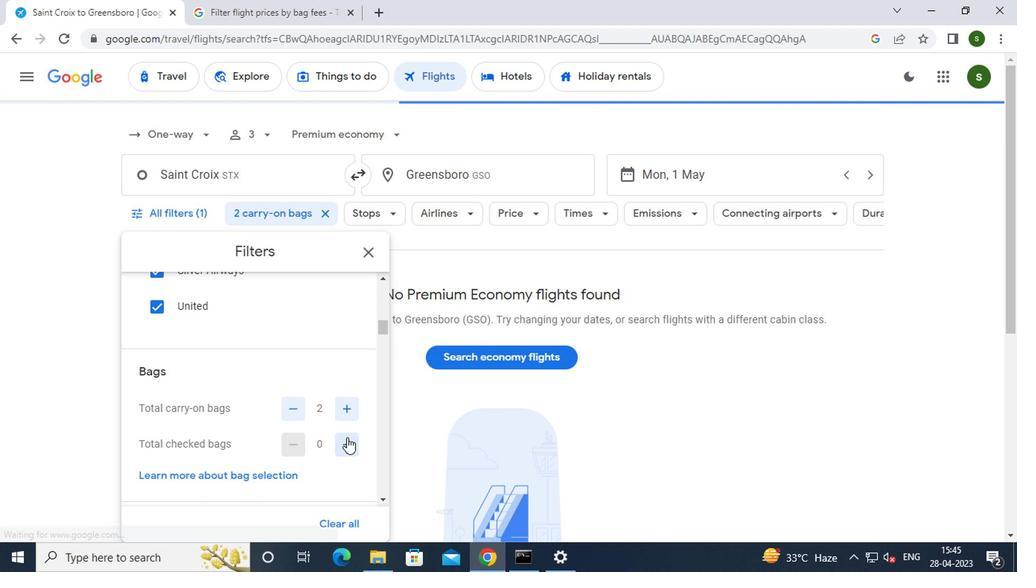 
Action: Mouse pressed left at (368, 432)
Screenshot: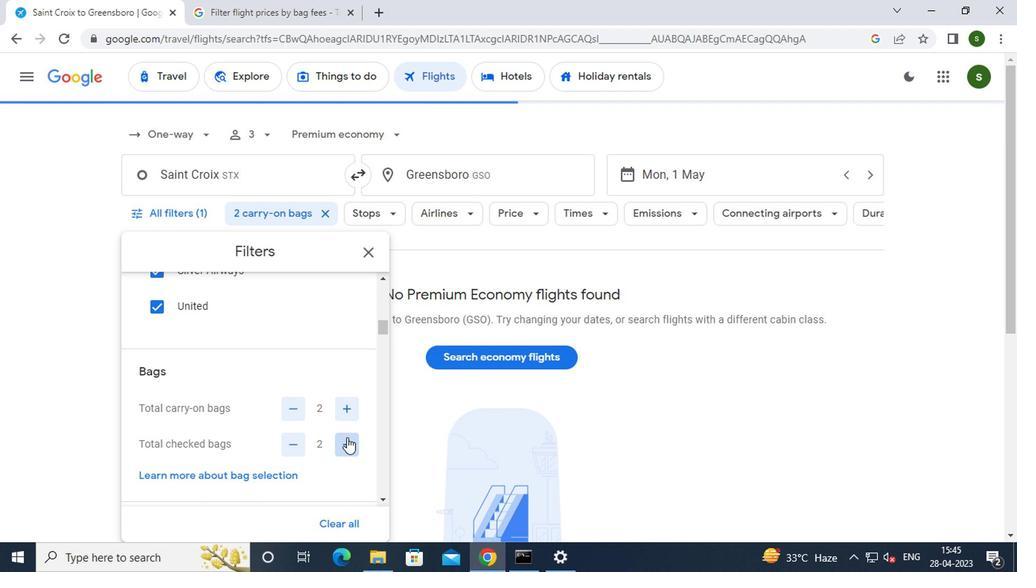
Action: Mouse pressed left at (368, 432)
Screenshot: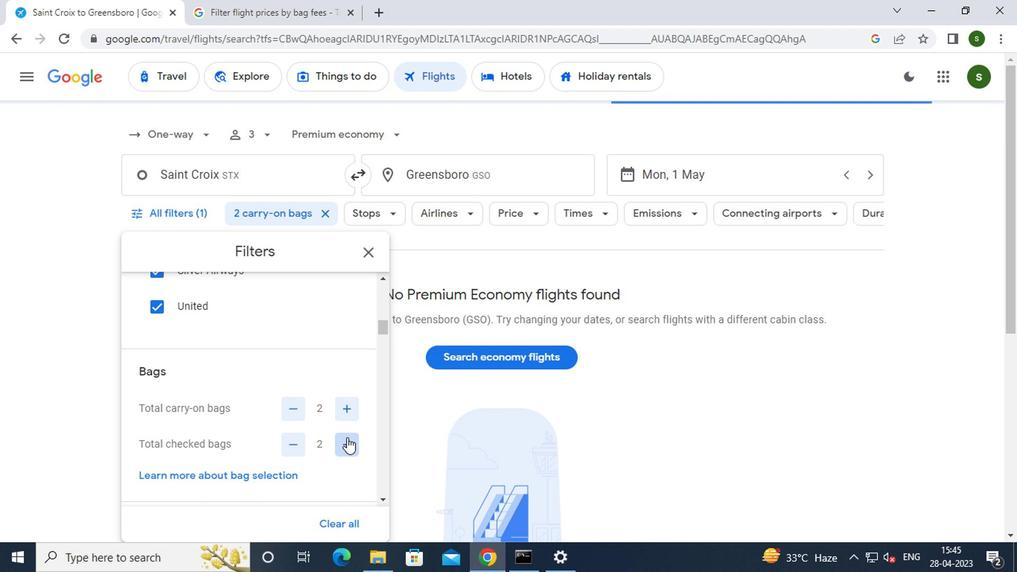 
Action: Mouse pressed left at (368, 432)
Screenshot: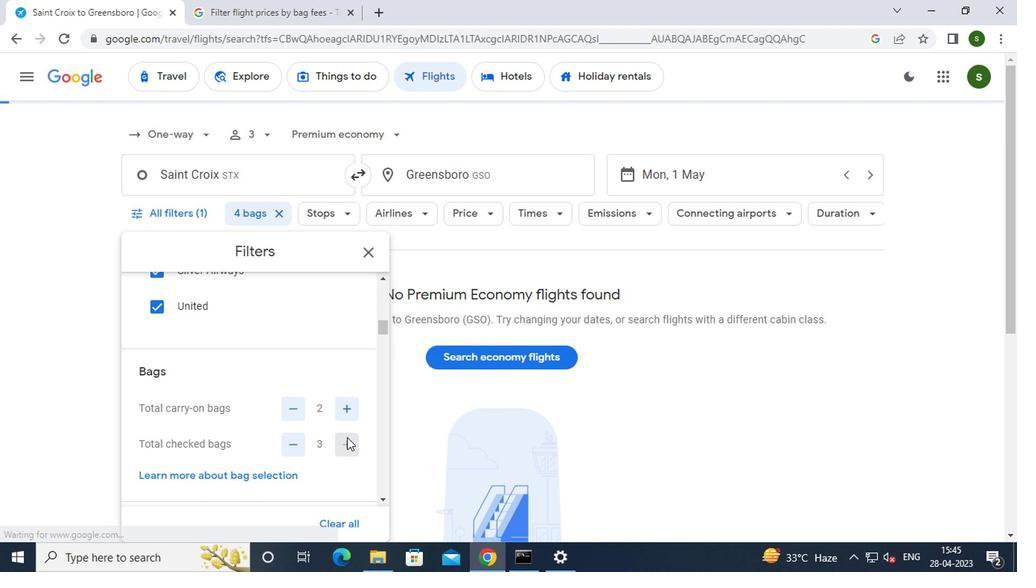 
Action: Mouse moved to (347, 434)
Screenshot: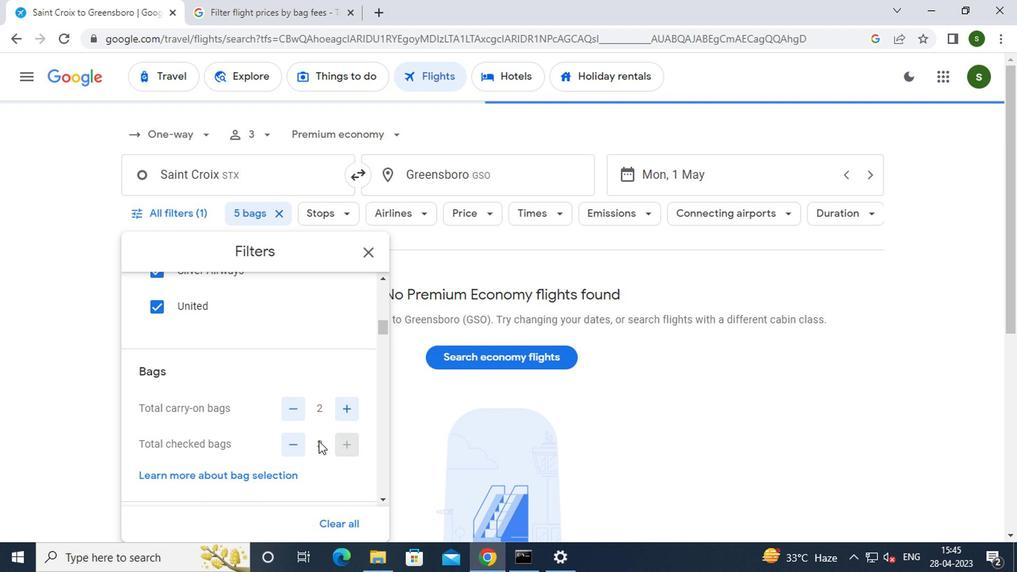 
Action: Mouse scrolled (347, 434) with delta (0, 0)
Screenshot: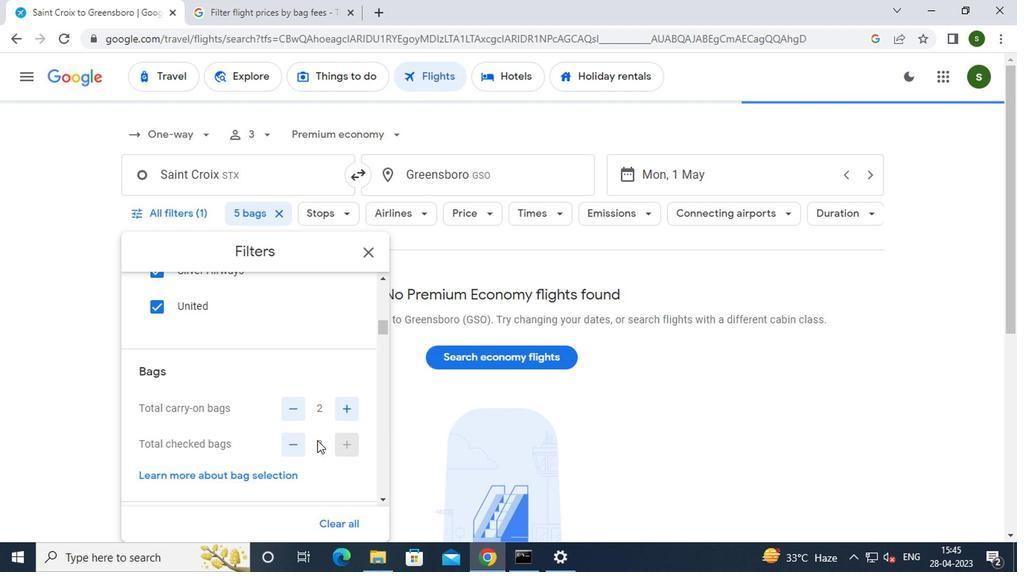 
Action: Mouse scrolled (347, 434) with delta (0, 0)
Screenshot: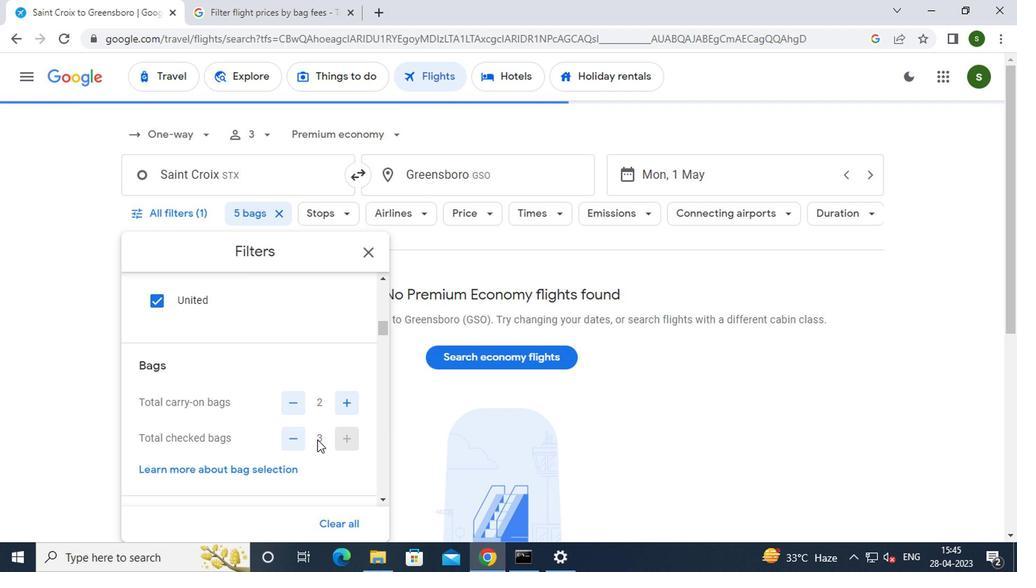 
Action: Mouse moved to (370, 429)
Screenshot: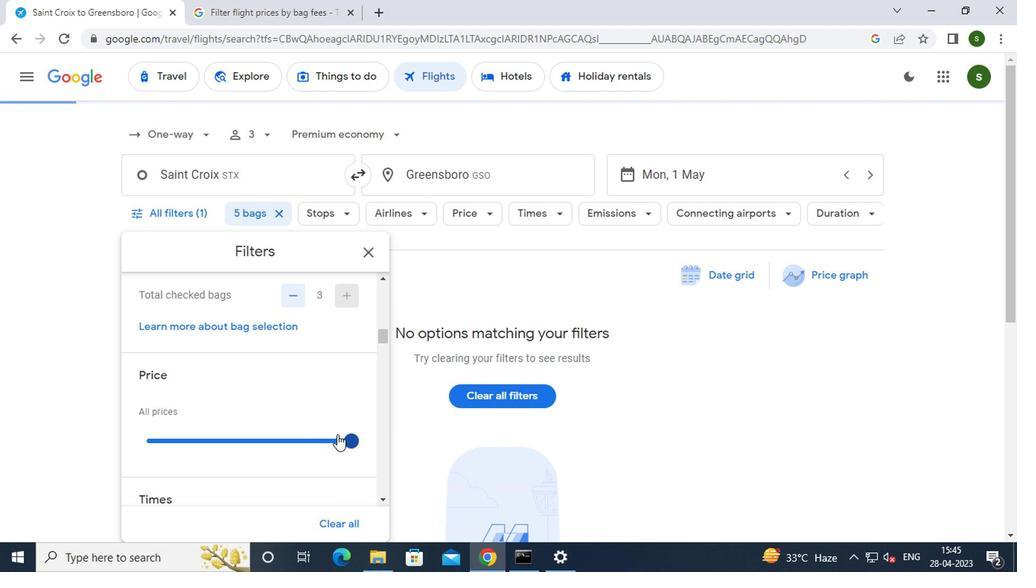
Action: Mouse pressed left at (370, 429)
Screenshot: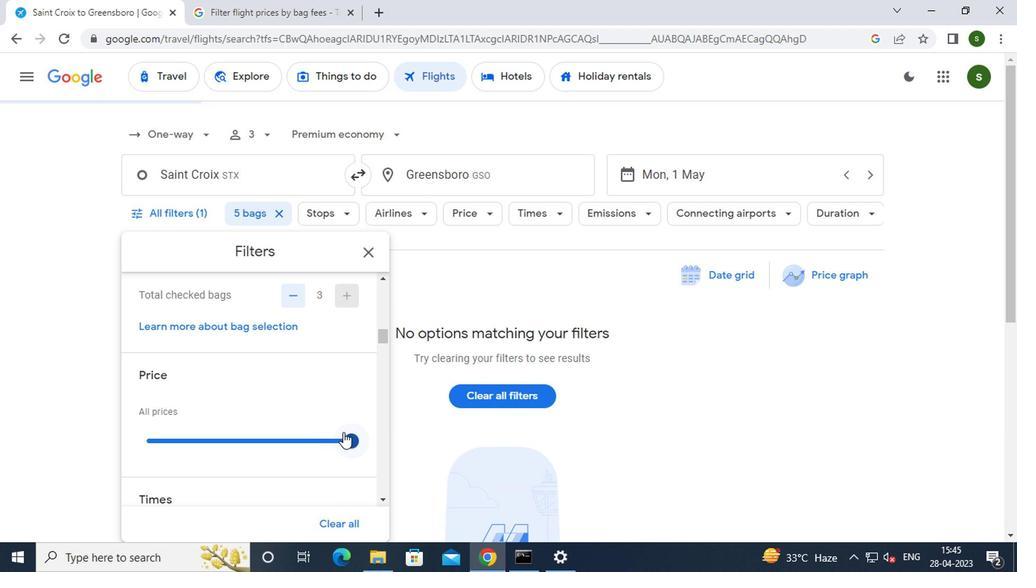 
Action: Mouse moved to (336, 412)
Screenshot: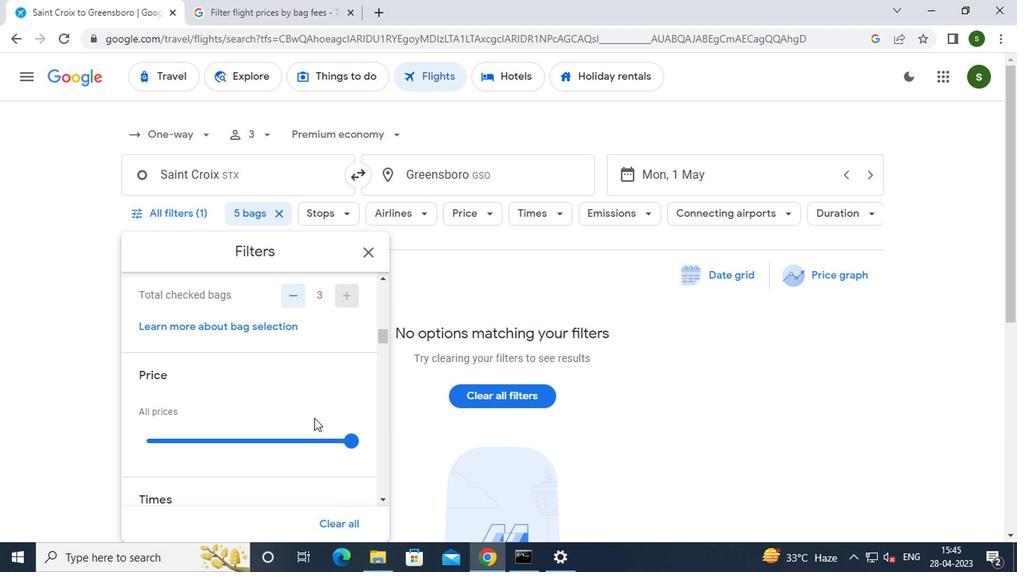 
Action: Mouse scrolled (336, 411) with delta (0, 0)
Screenshot: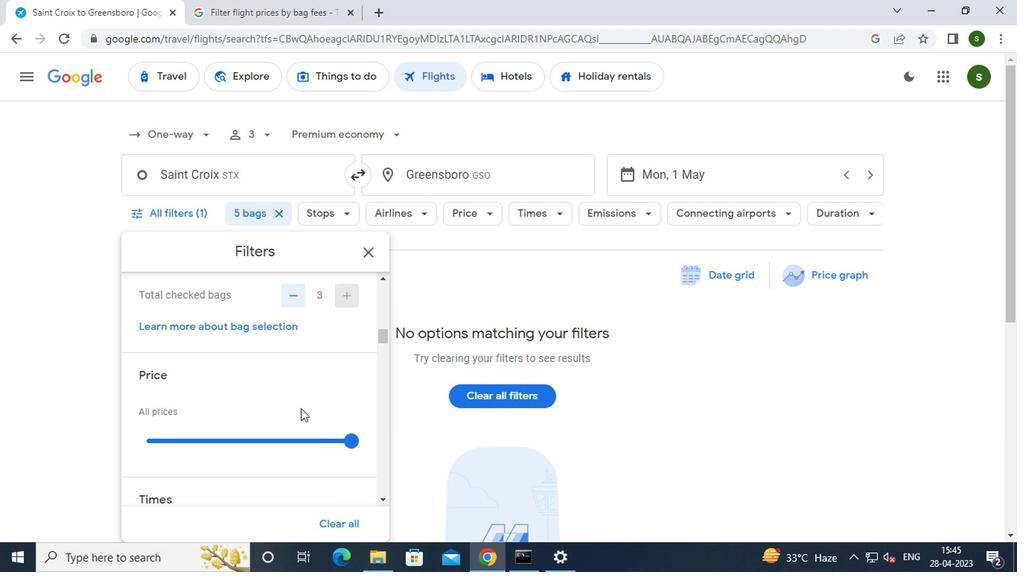 
Action: Mouse scrolled (336, 411) with delta (0, 0)
Screenshot: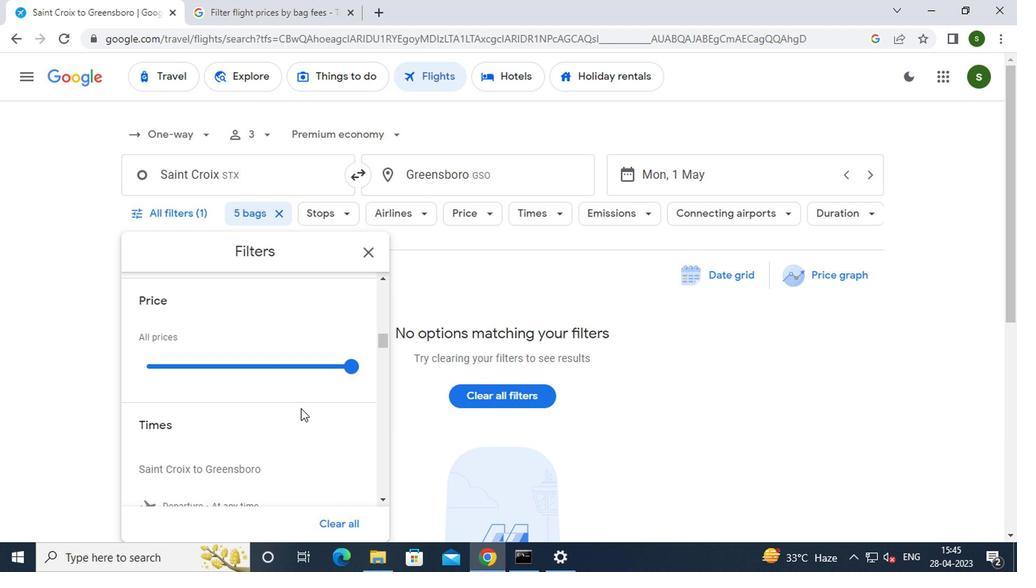 
Action: Mouse moved to (228, 444)
Screenshot: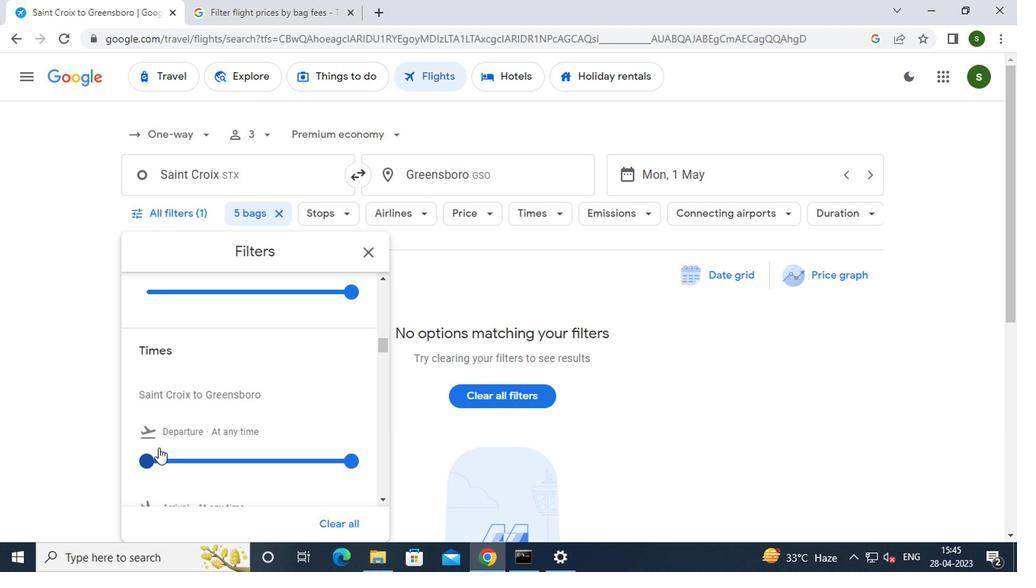 
Action: Mouse pressed left at (228, 444)
Screenshot: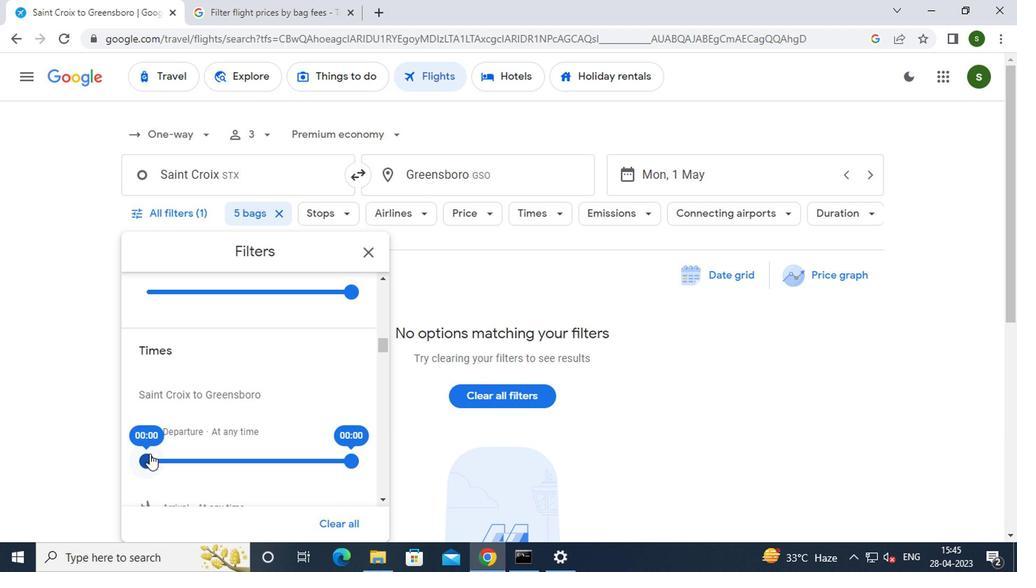 
Action: Mouse moved to (469, 332)
Screenshot: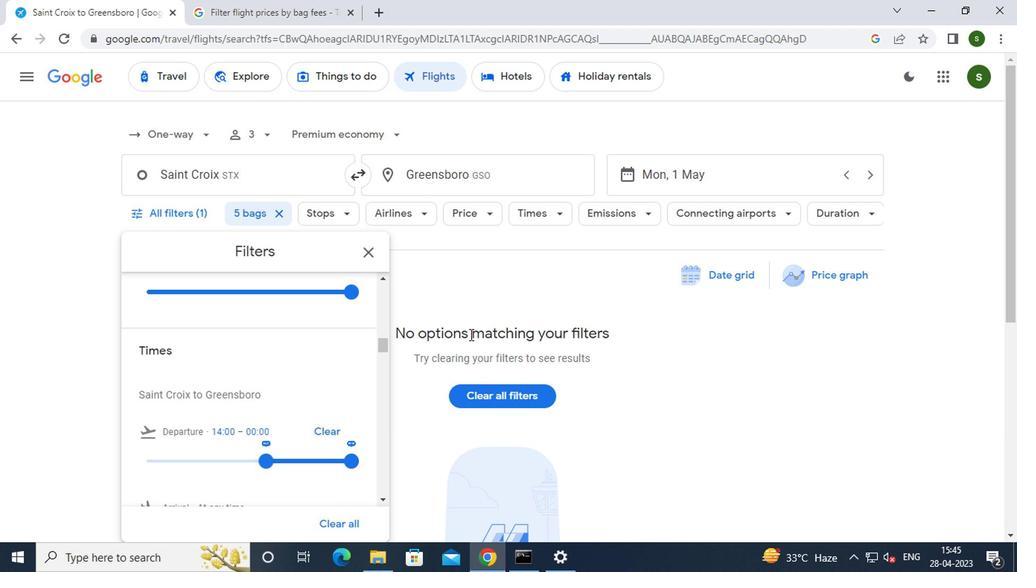 
Action: Mouse pressed left at (469, 332)
Screenshot: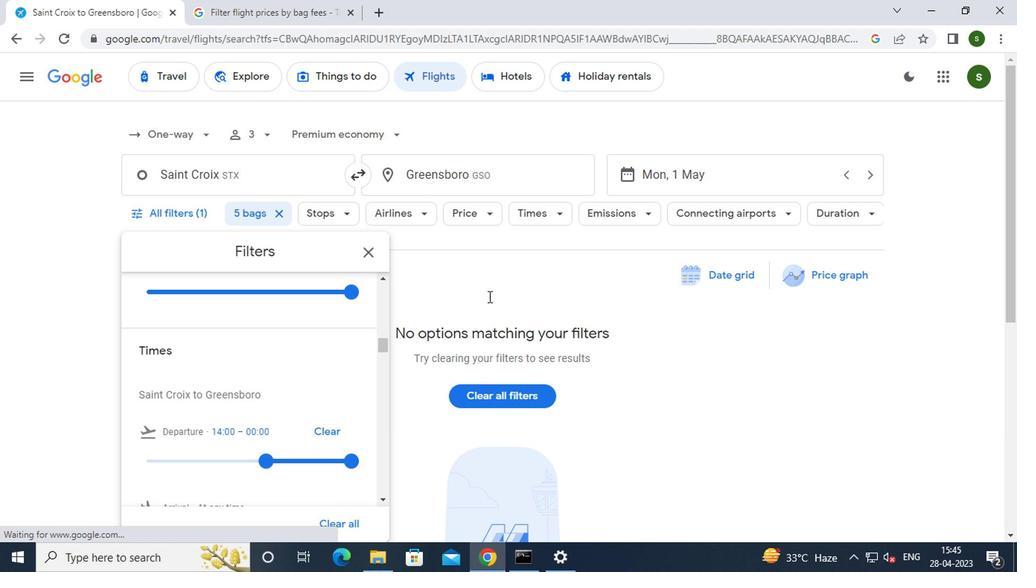 
Action: Mouse moved to (469, 332)
Screenshot: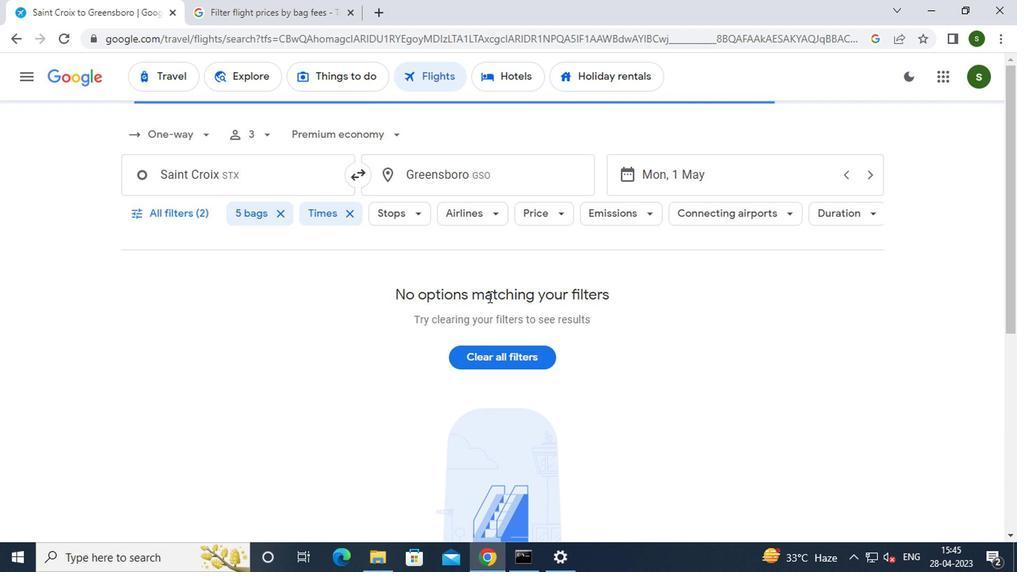 
